 Task: Create a due date automation trigger when advanced on, on the monday of the week a card is due add fields with custom field "Resume" set to a number greater or equal to 1 and greater or equal to 10 at 11:00 AM.
Action: Mouse moved to (1109, 84)
Screenshot: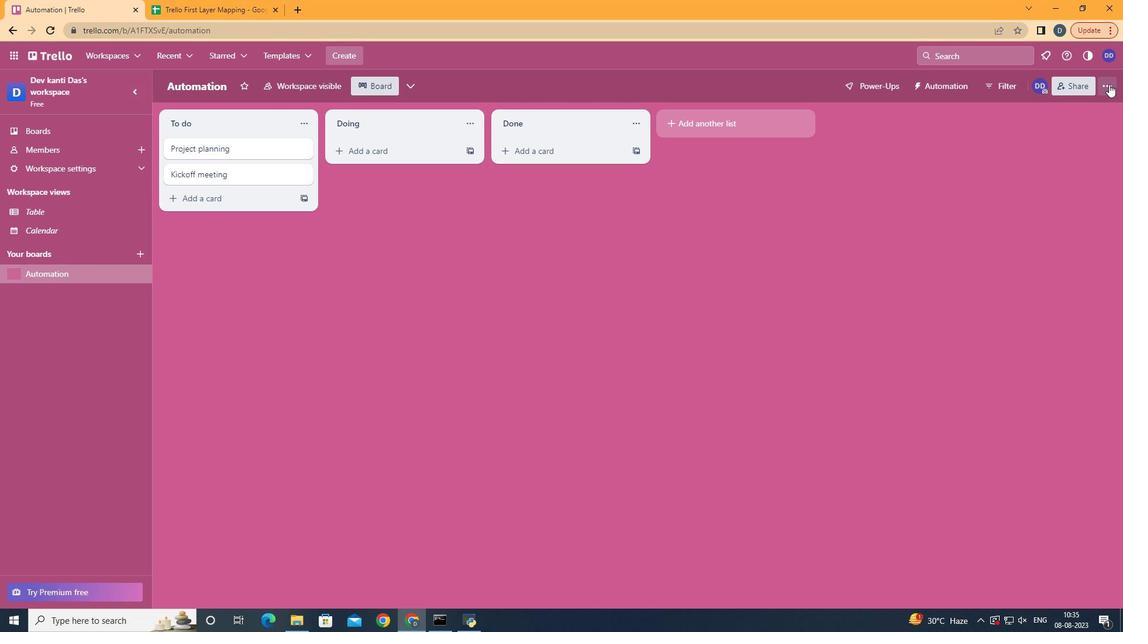 
Action: Mouse pressed left at (1109, 84)
Screenshot: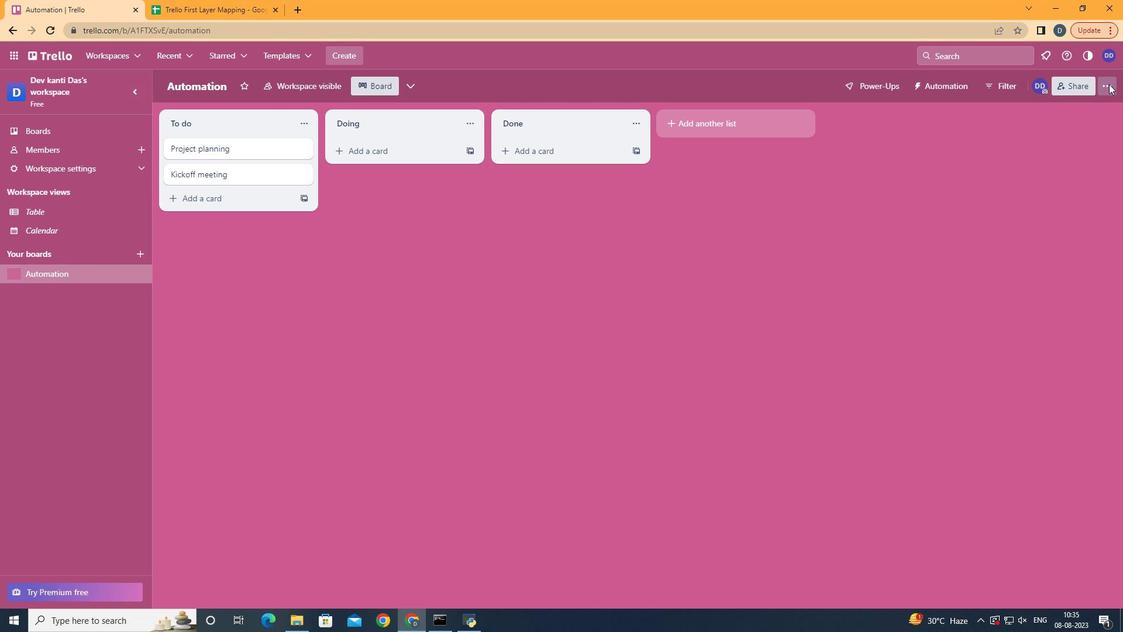
Action: Mouse moved to (1041, 249)
Screenshot: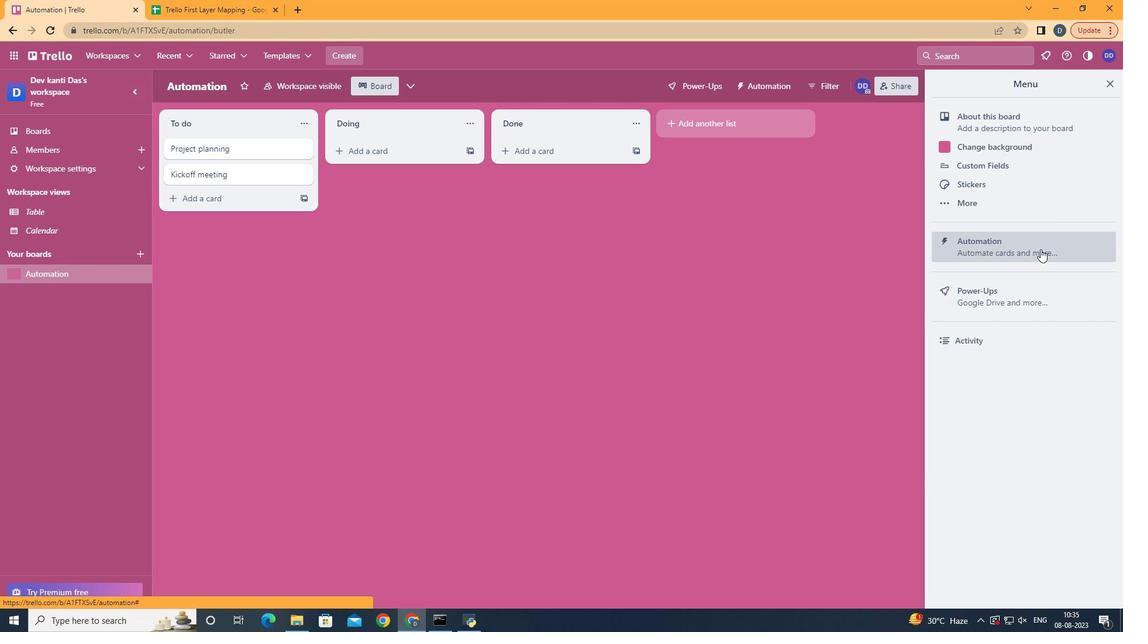 
Action: Mouse pressed left at (1041, 249)
Screenshot: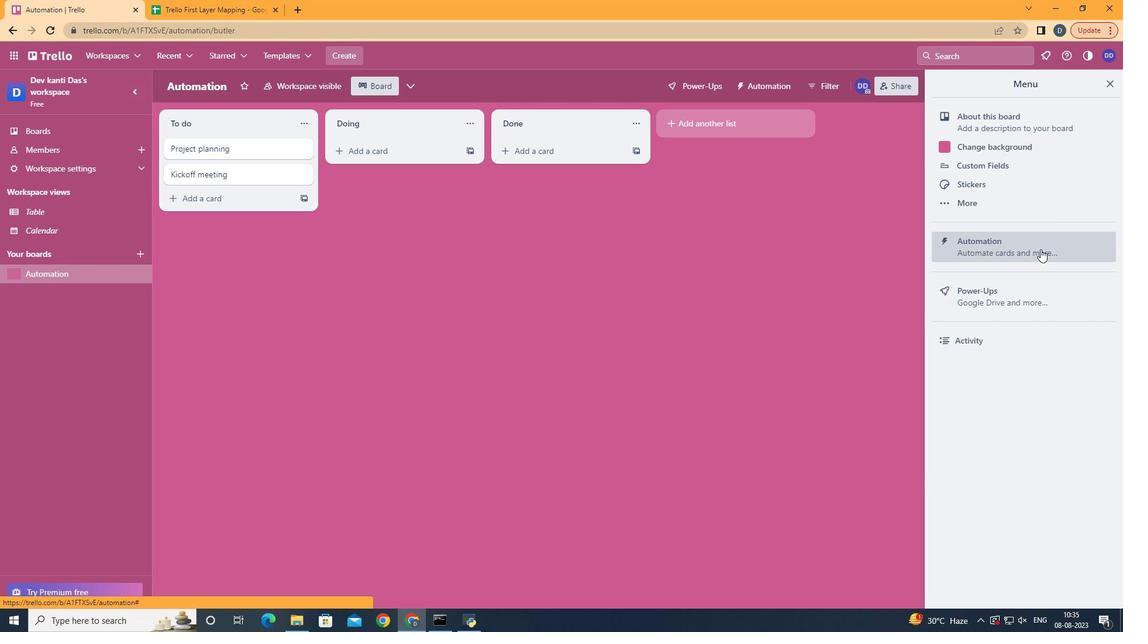 
Action: Mouse moved to (215, 235)
Screenshot: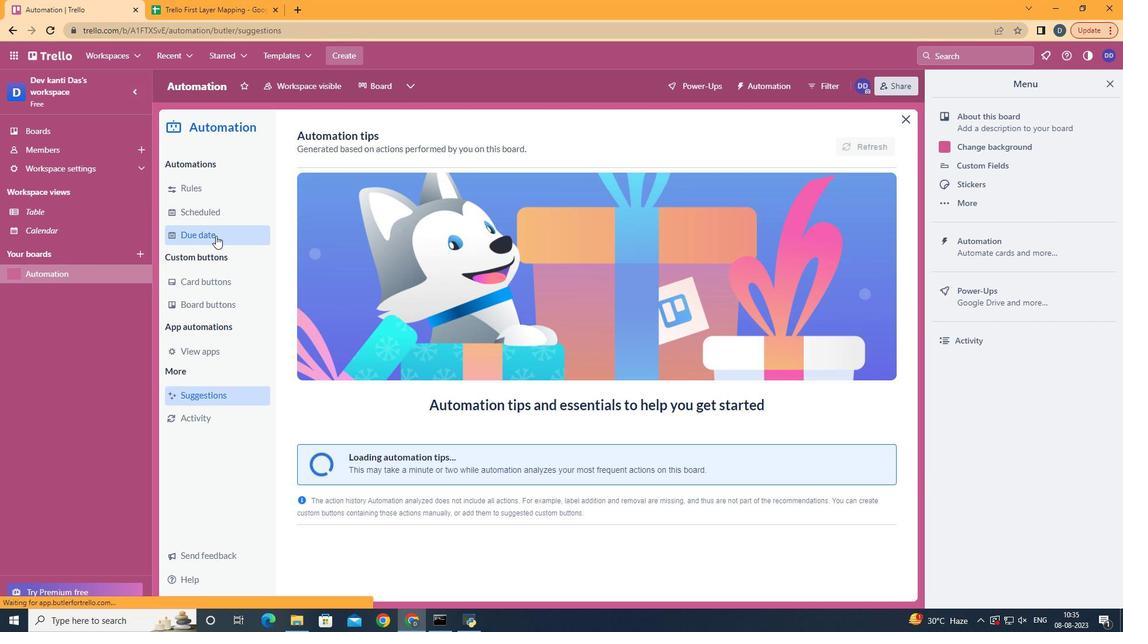 
Action: Mouse pressed left at (215, 235)
Screenshot: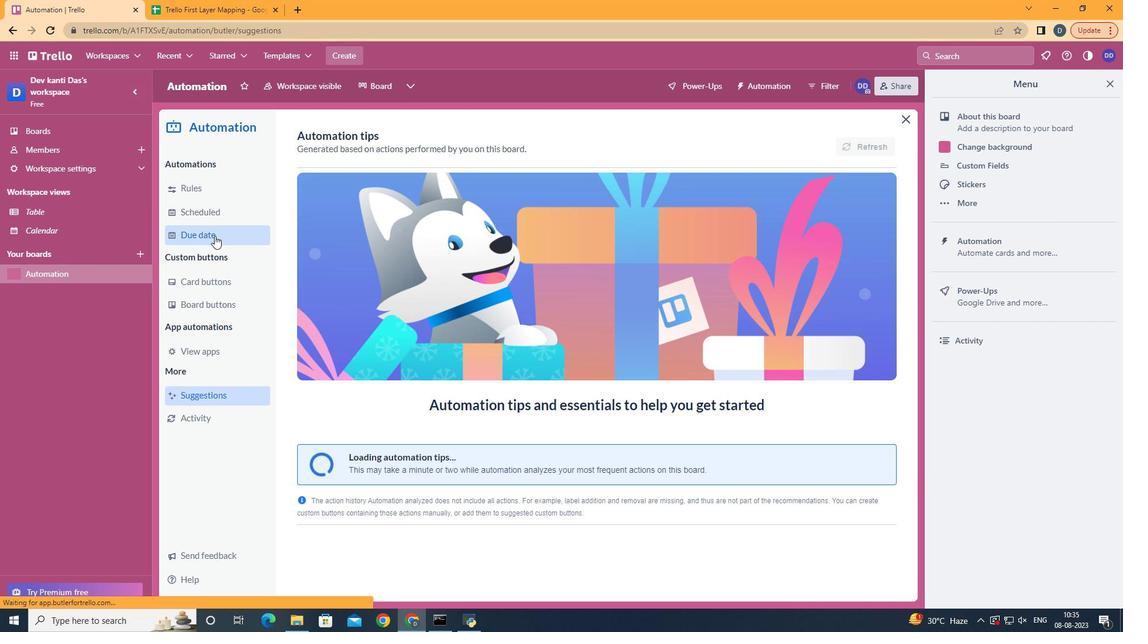 
Action: Mouse moved to (821, 136)
Screenshot: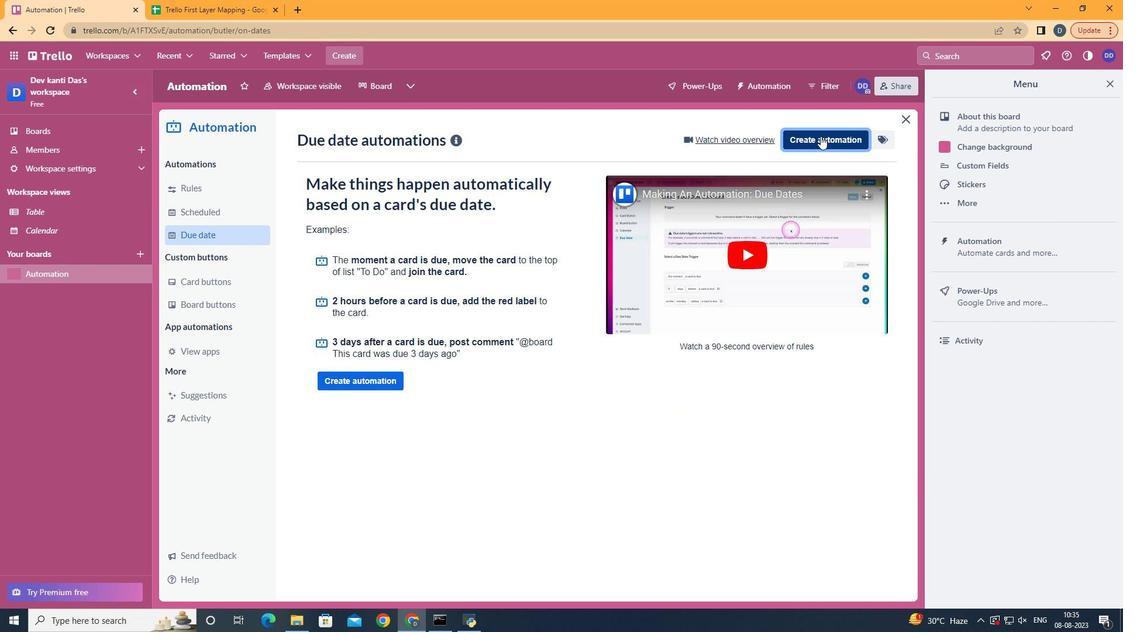 
Action: Mouse pressed left at (821, 136)
Screenshot: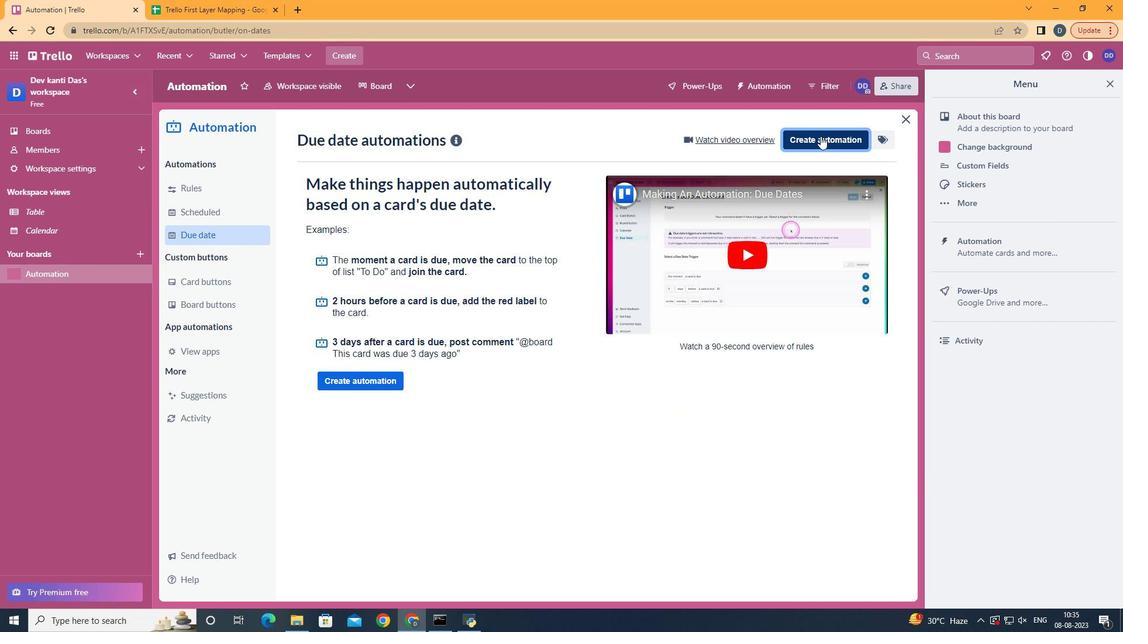 
Action: Mouse moved to (615, 251)
Screenshot: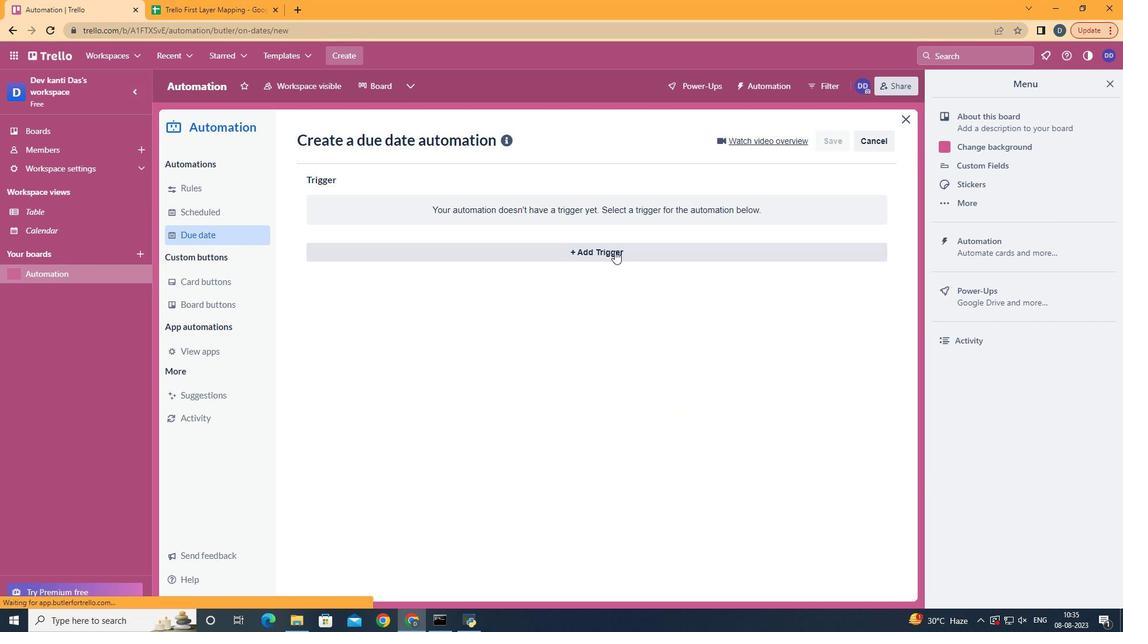 
Action: Mouse pressed left at (615, 251)
Screenshot: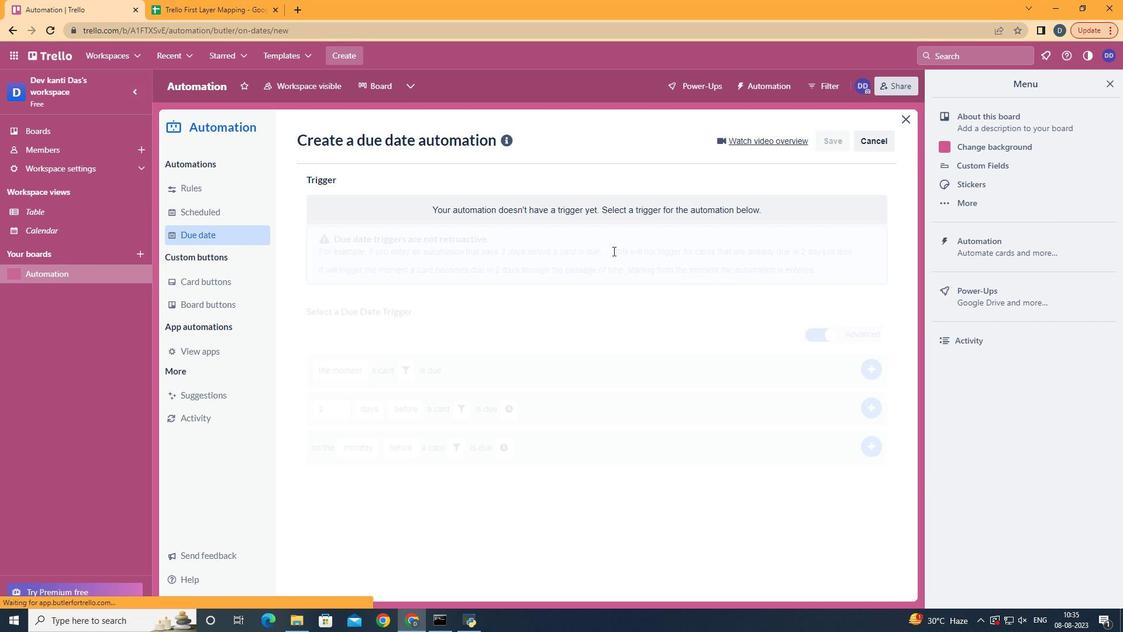 
Action: Mouse moved to (383, 306)
Screenshot: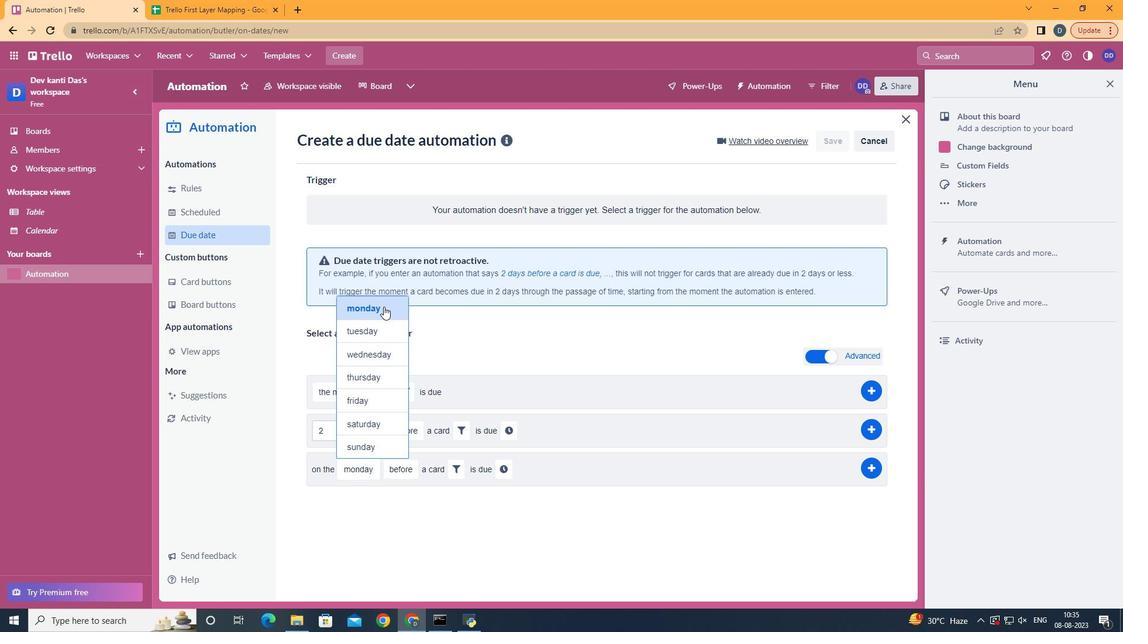 
Action: Mouse pressed left at (383, 306)
Screenshot: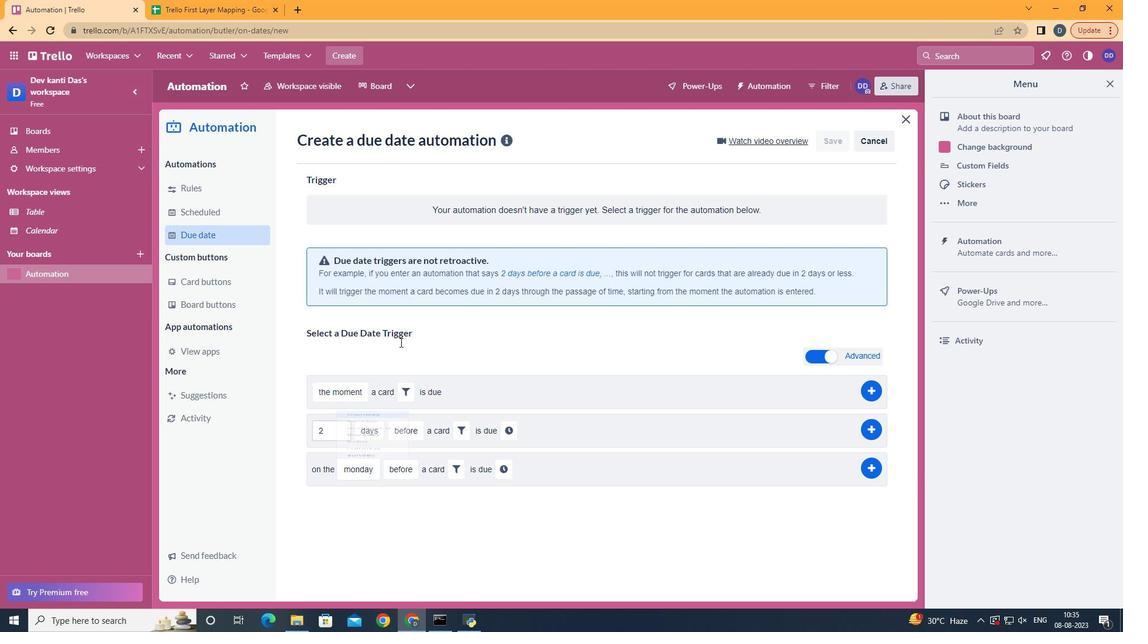 
Action: Mouse moved to (413, 536)
Screenshot: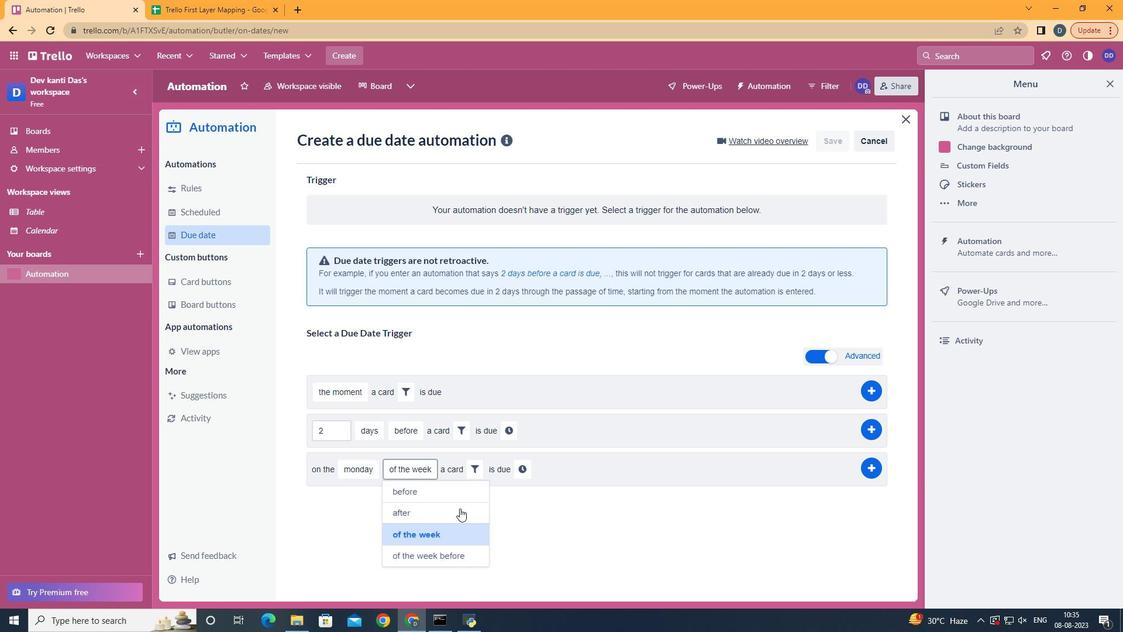 
Action: Mouse pressed left at (413, 536)
Screenshot: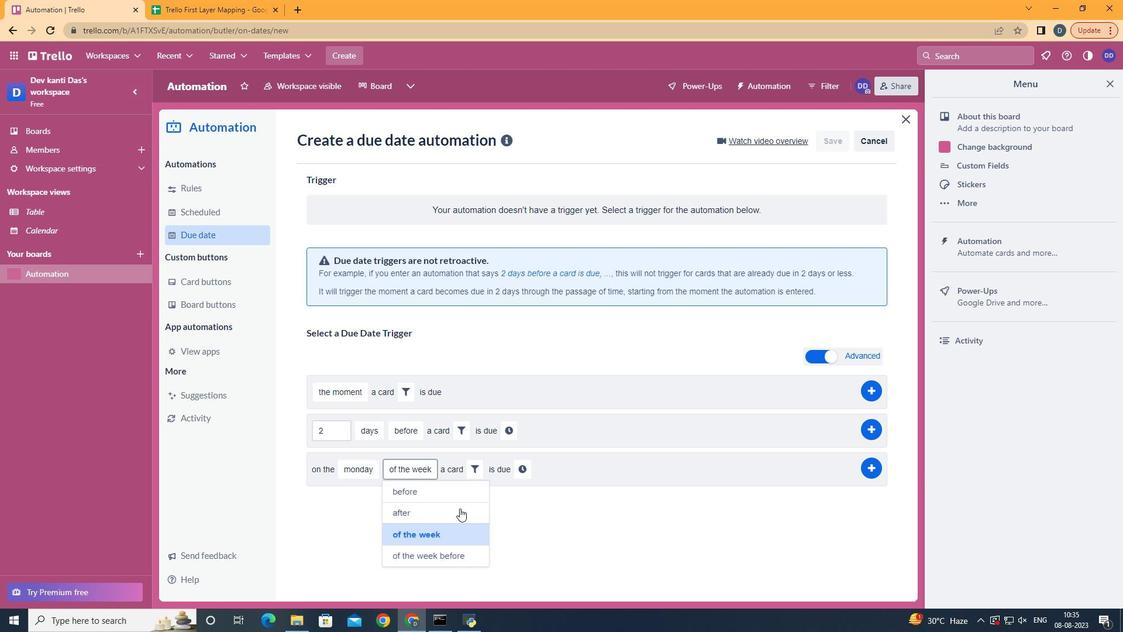 
Action: Mouse moved to (480, 473)
Screenshot: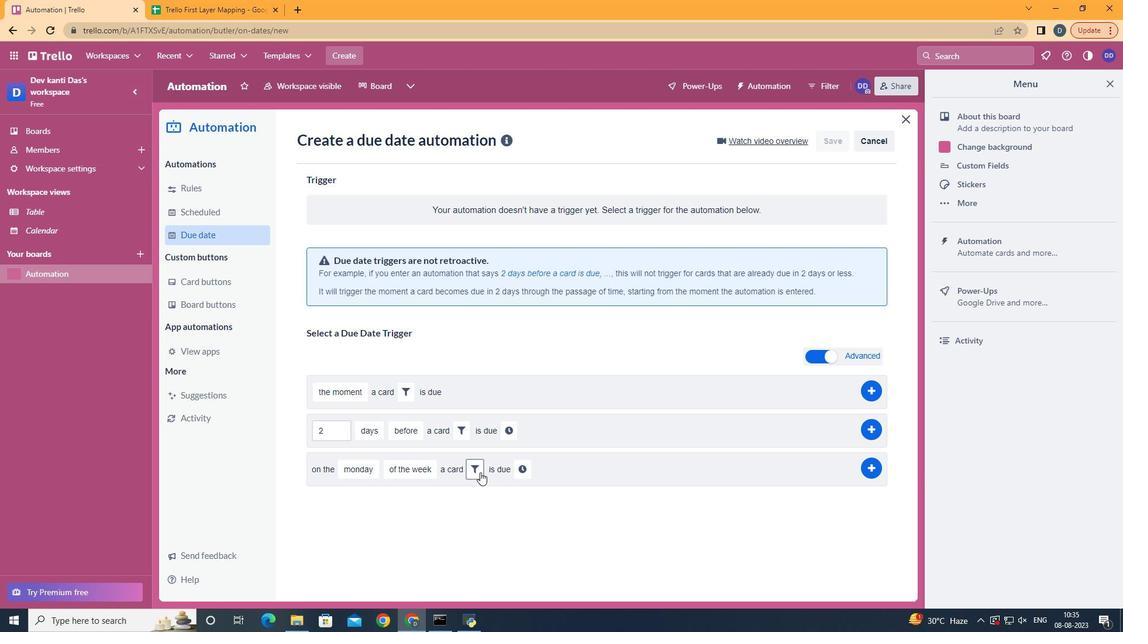 
Action: Mouse pressed left at (480, 473)
Screenshot: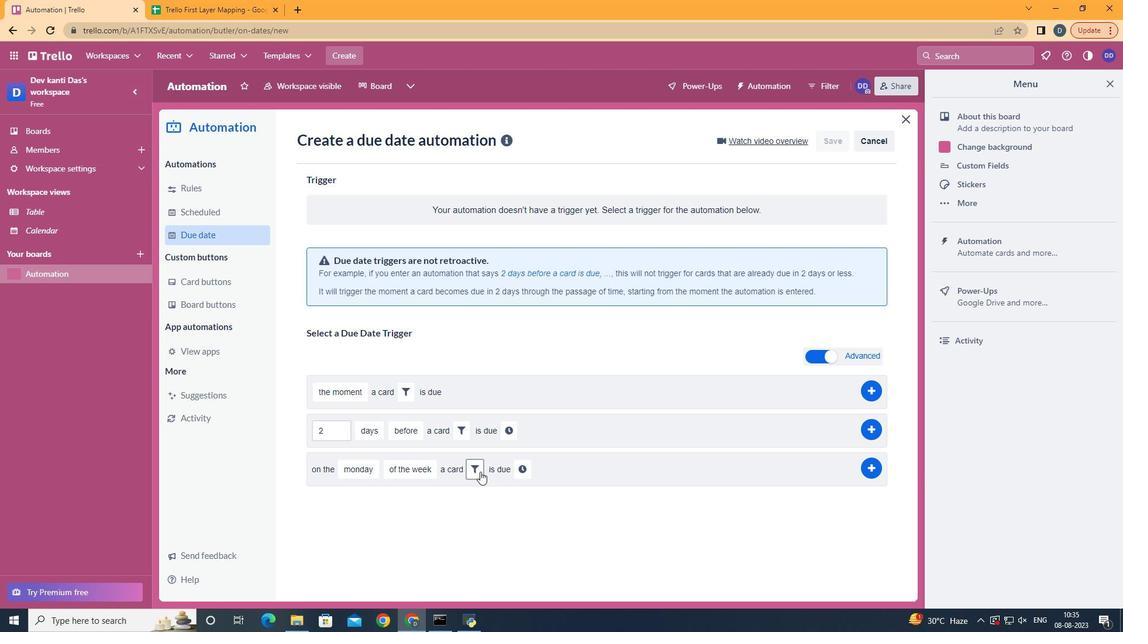 
Action: Mouse moved to (669, 508)
Screenshot: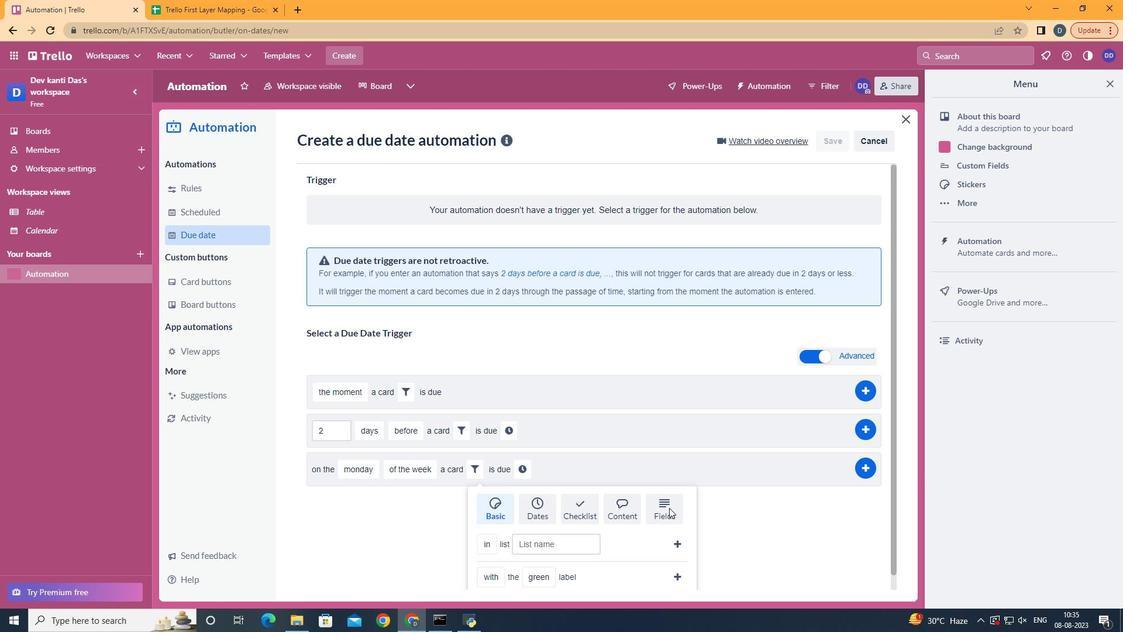 
Action: Mouse pressed left at (669, 508)
Screenshot: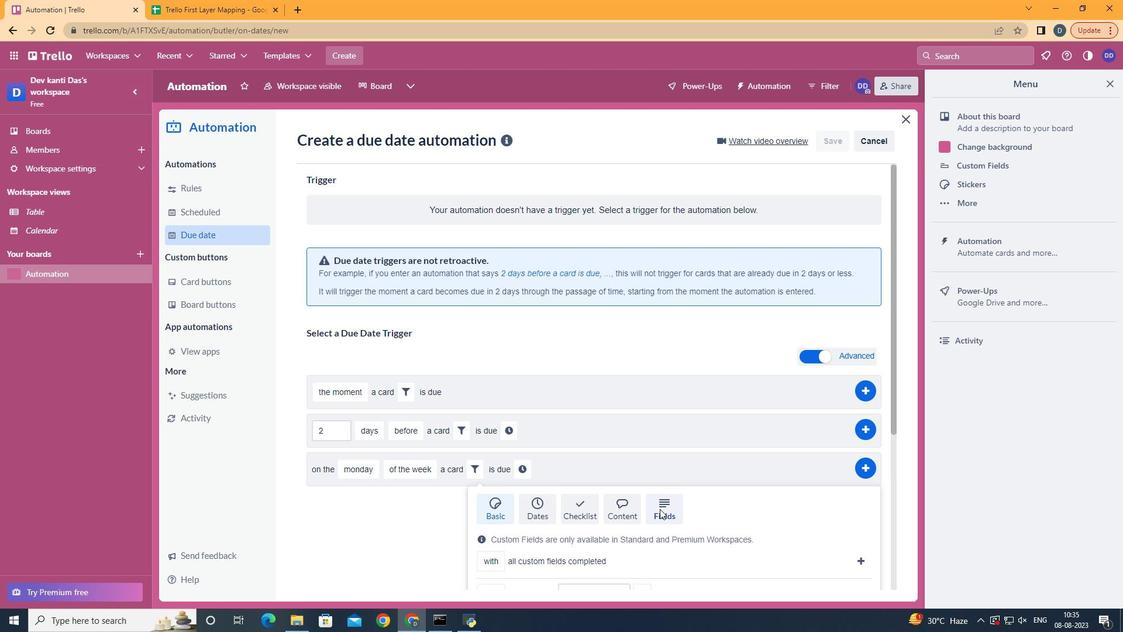 
Action: Mouse moved to (660, 509)
Screenshot: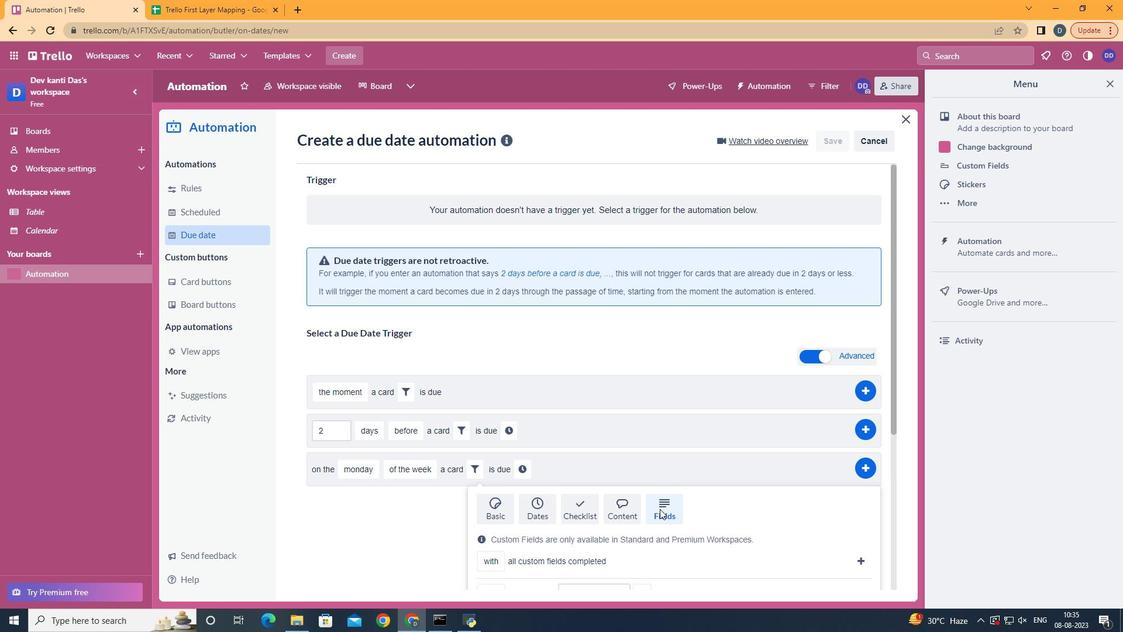 
Action: Mouse scrolled (660, 508) with delta (0, 0)
Screenshot: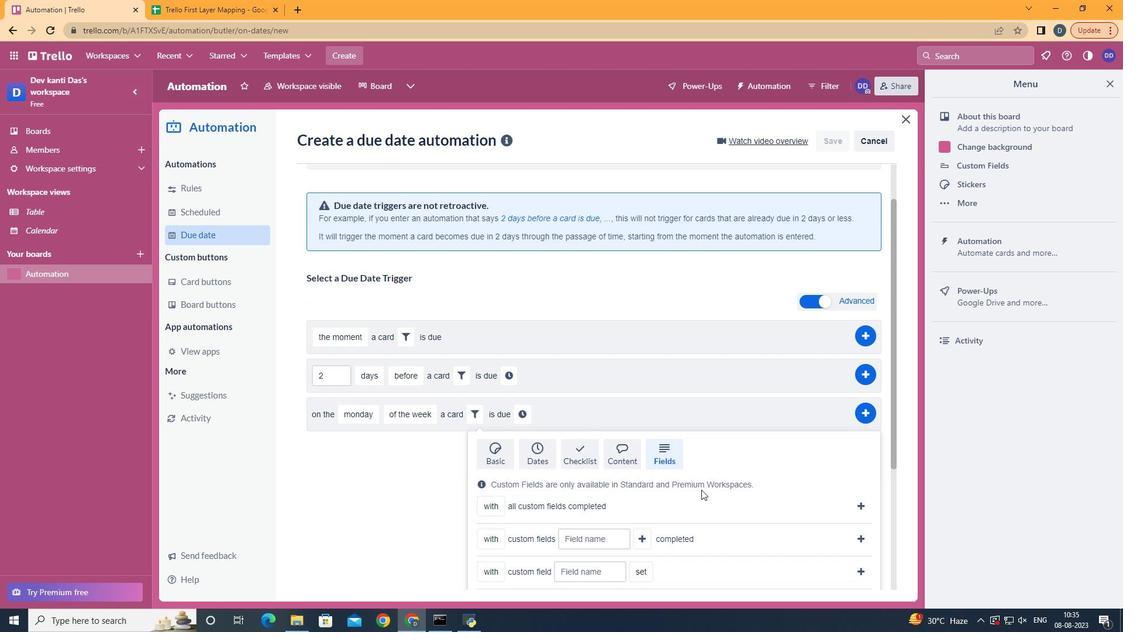 
Action: Mouse scrolled (660, 508) with delta (0, 0)
Screenshot: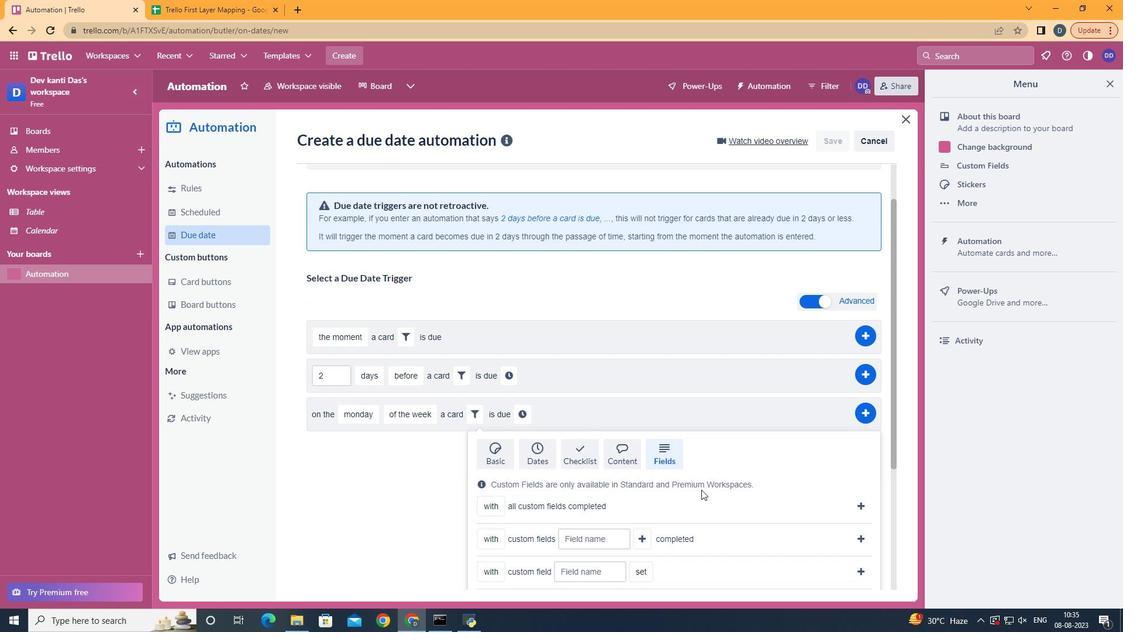 
Action: Mouse scrolled (660, 508) with delta (0, 0)
Screenshot: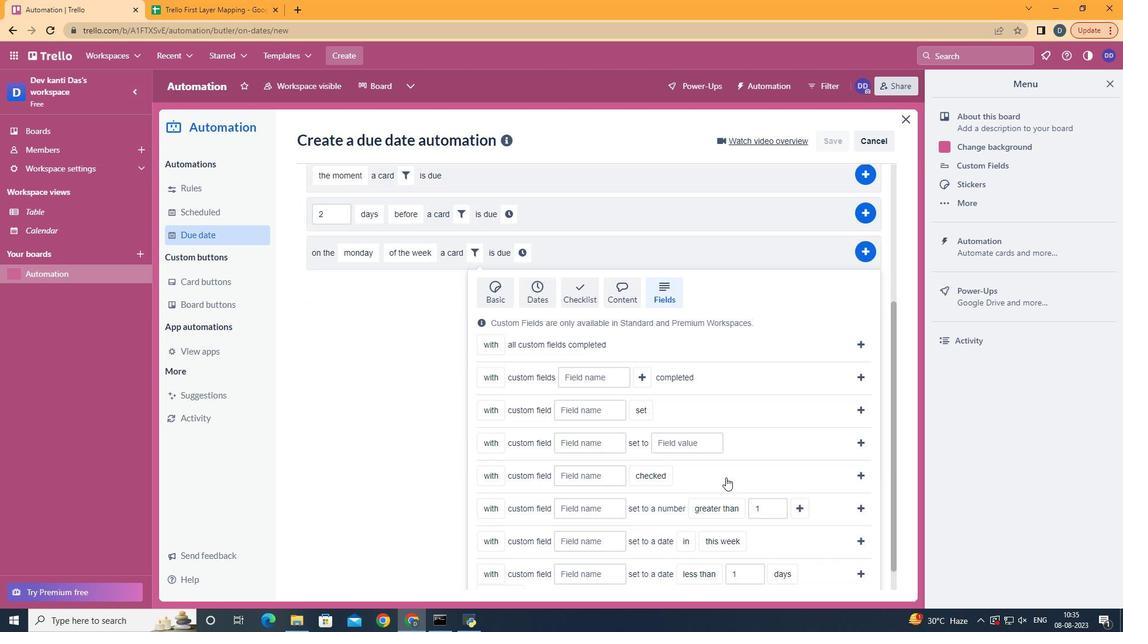 
Action: Mouse scrolled (660, 508) with delta (0, 0)
Screenshot: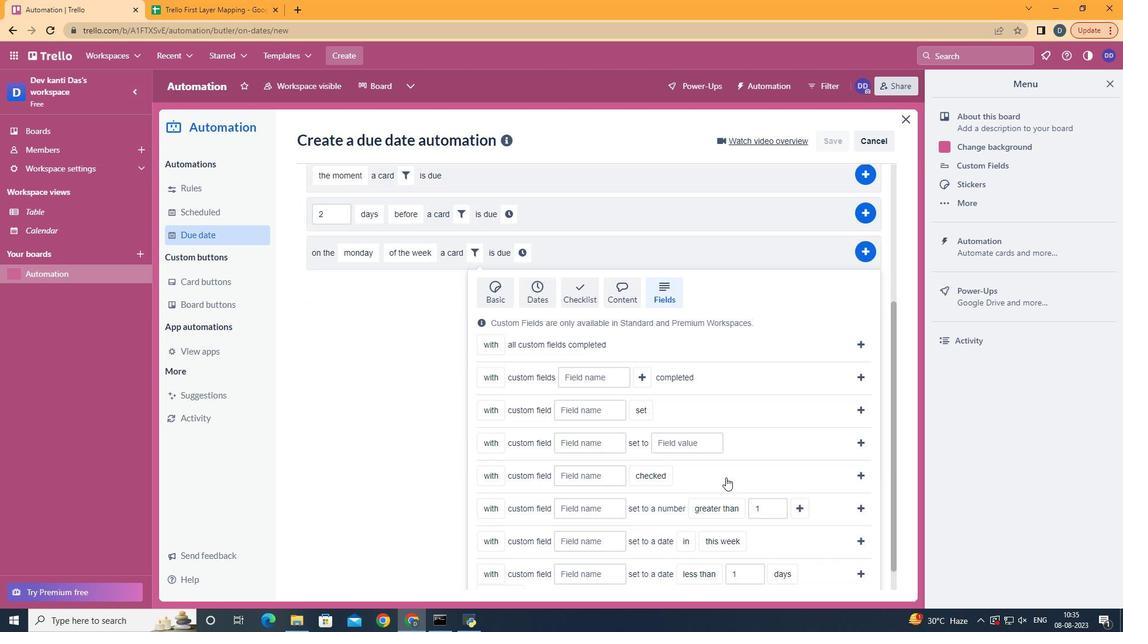 
Action: Mouse moved to (663, 508)
Screenshot: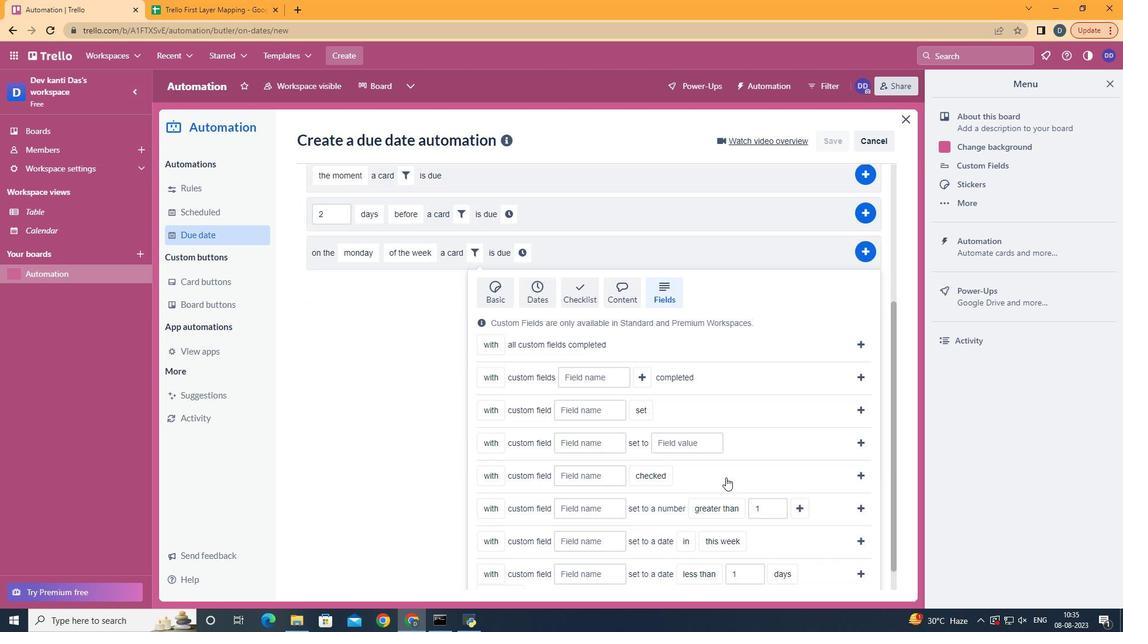 
Action: Mouse scrolled (663, 508) with delta (0, 0)
Screenshot: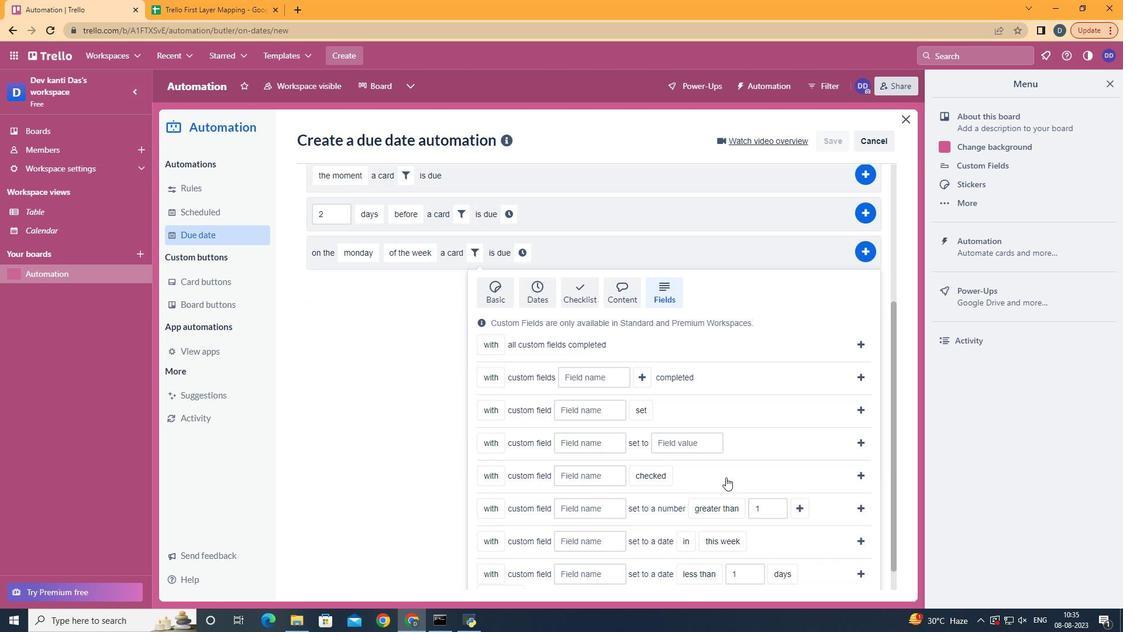 
Action: Mouse moved to (492, 503)
Screenshot: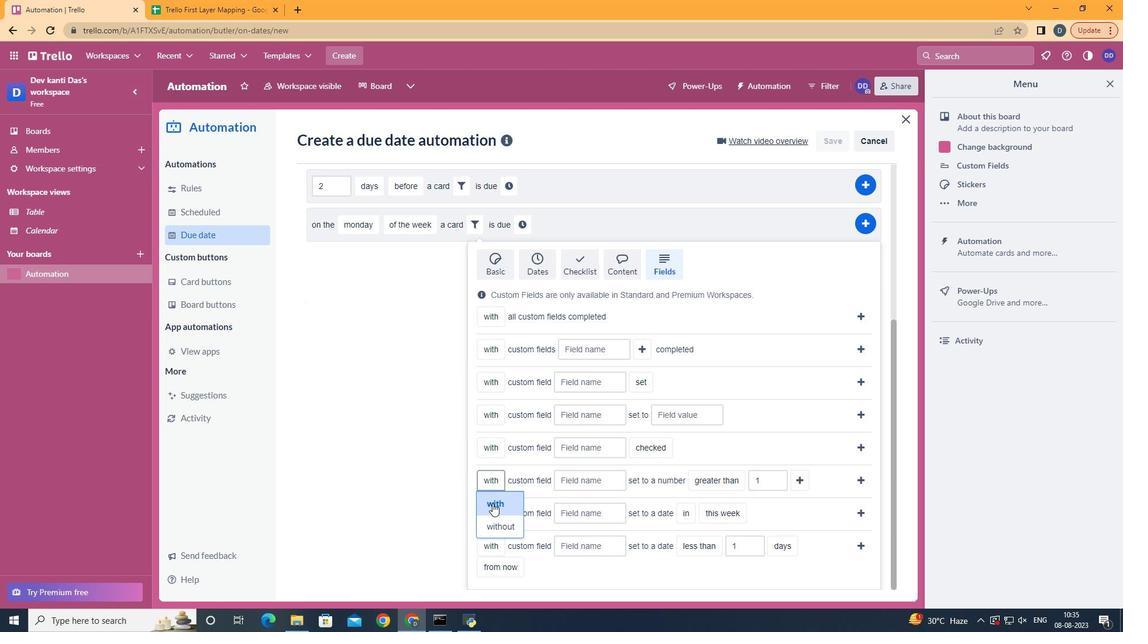 
Action: Mouse pressed left at (492, 503)
Screenshot: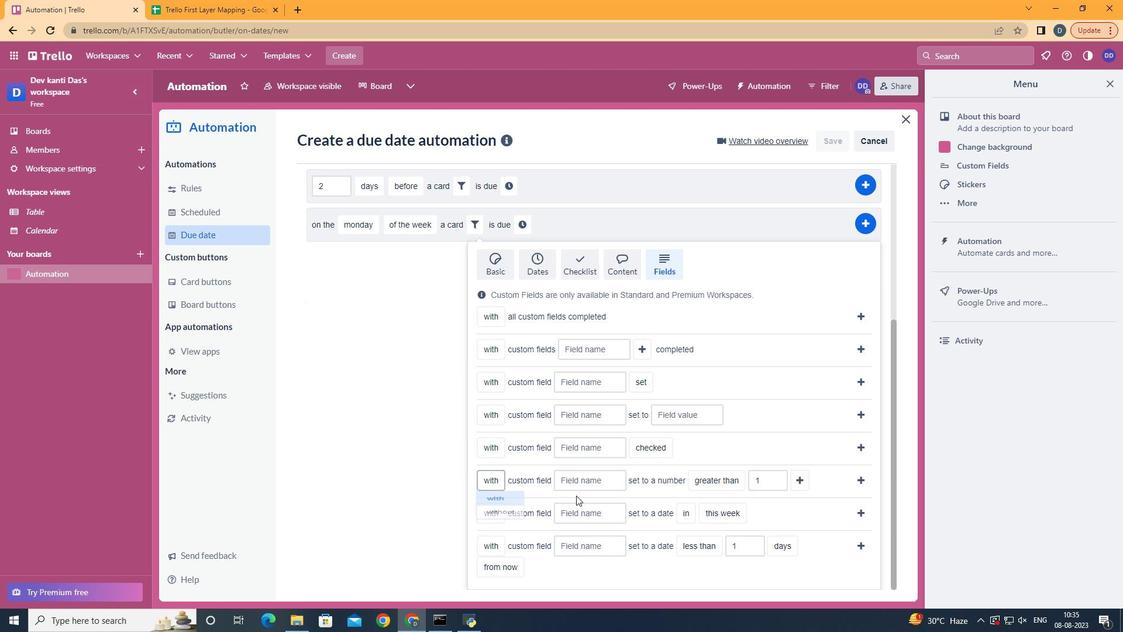
Action: Mouse moved to (611, 483)
Screenshot: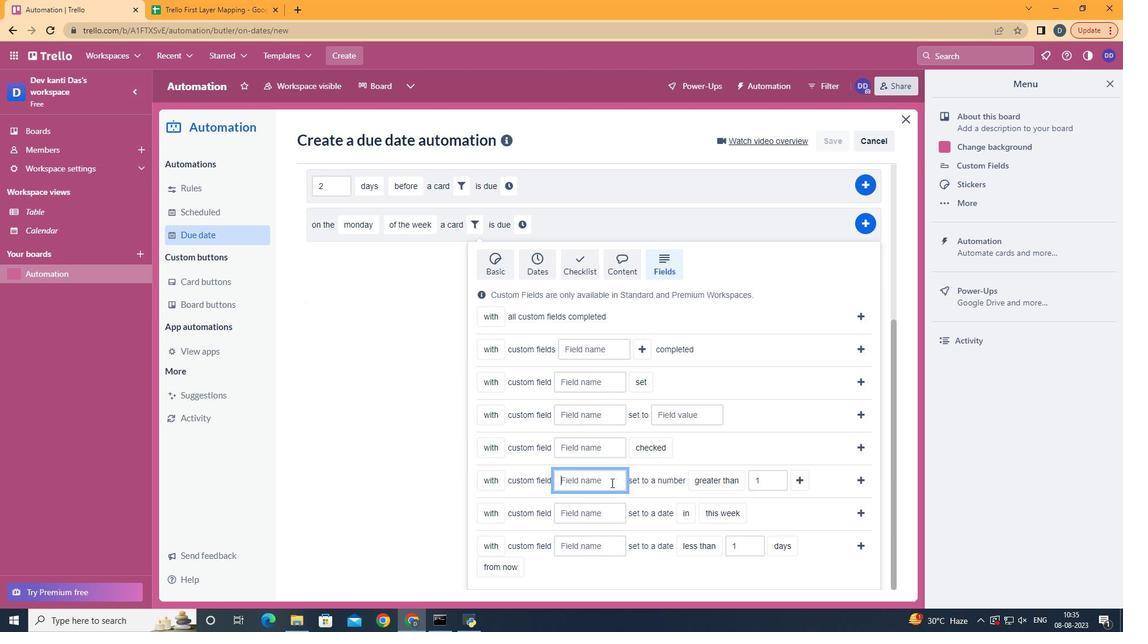 
Action: Mouse pressed left at (611, 483)
Screenshot: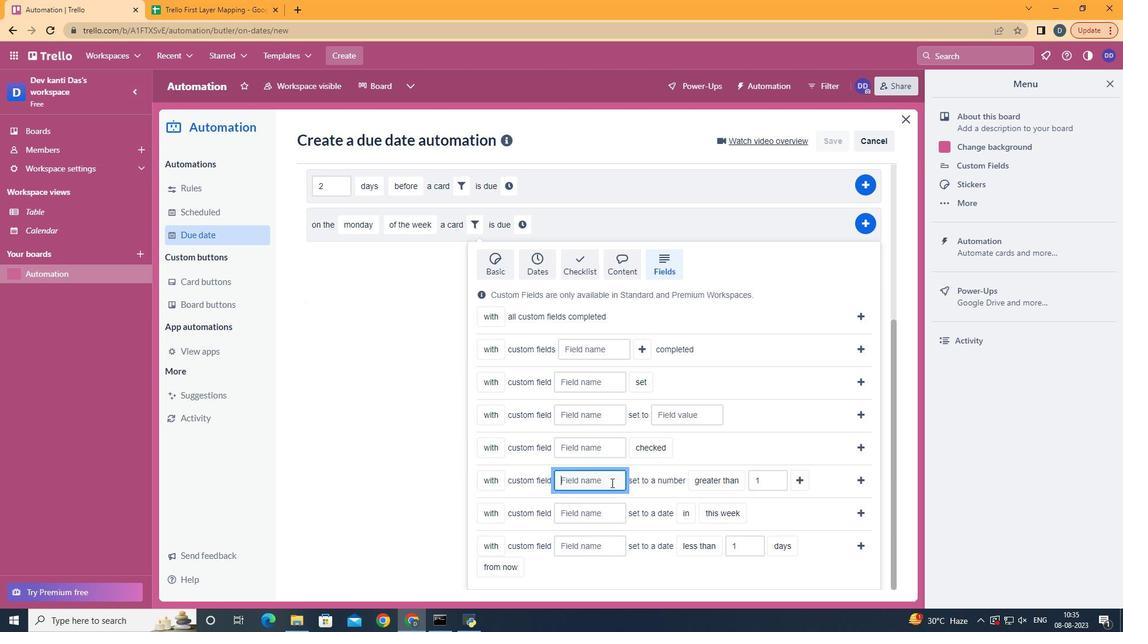 
Action: Mouse moved to (611, 482)
Screenshot: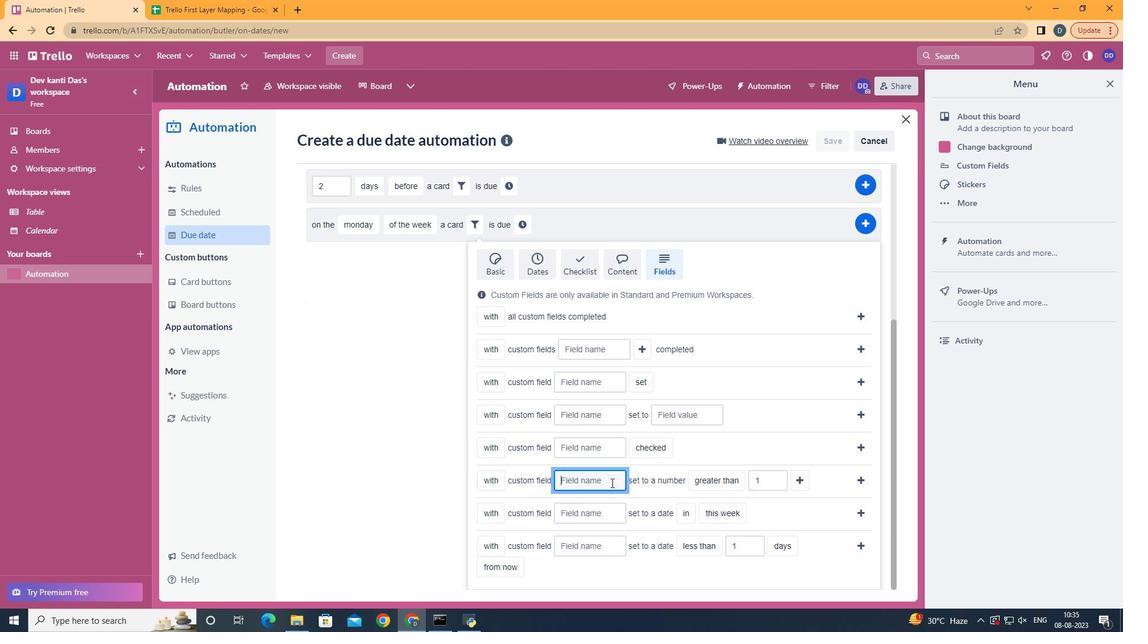 
Action: Key pressed <Key.shift>Resume
Screenshot: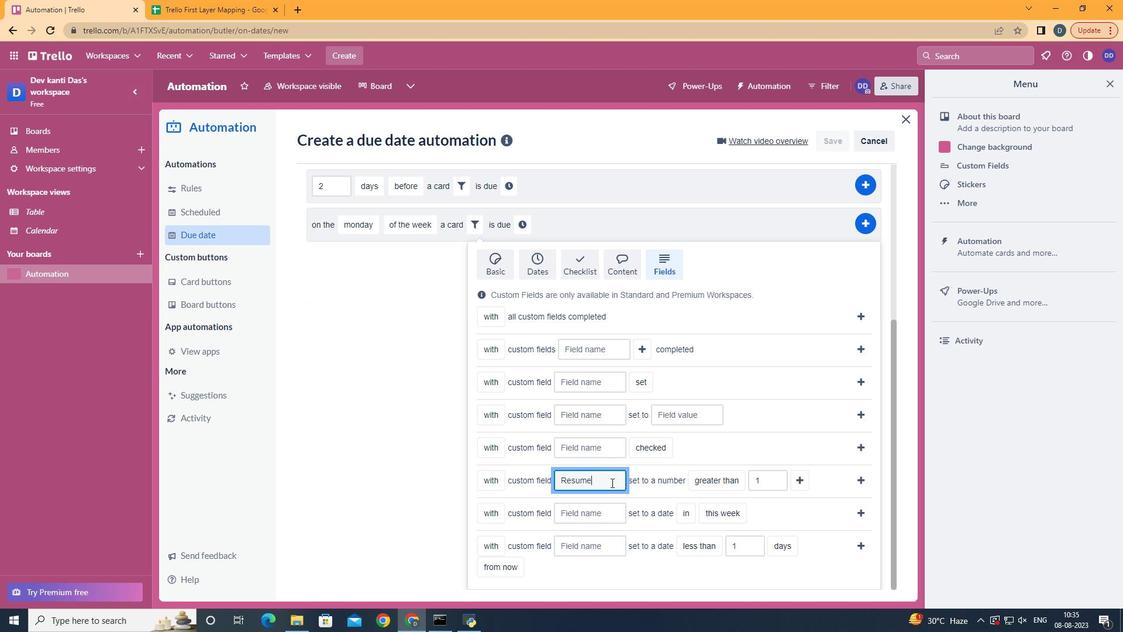 
Action: Mouse moved to (710, 525)
Screenshot: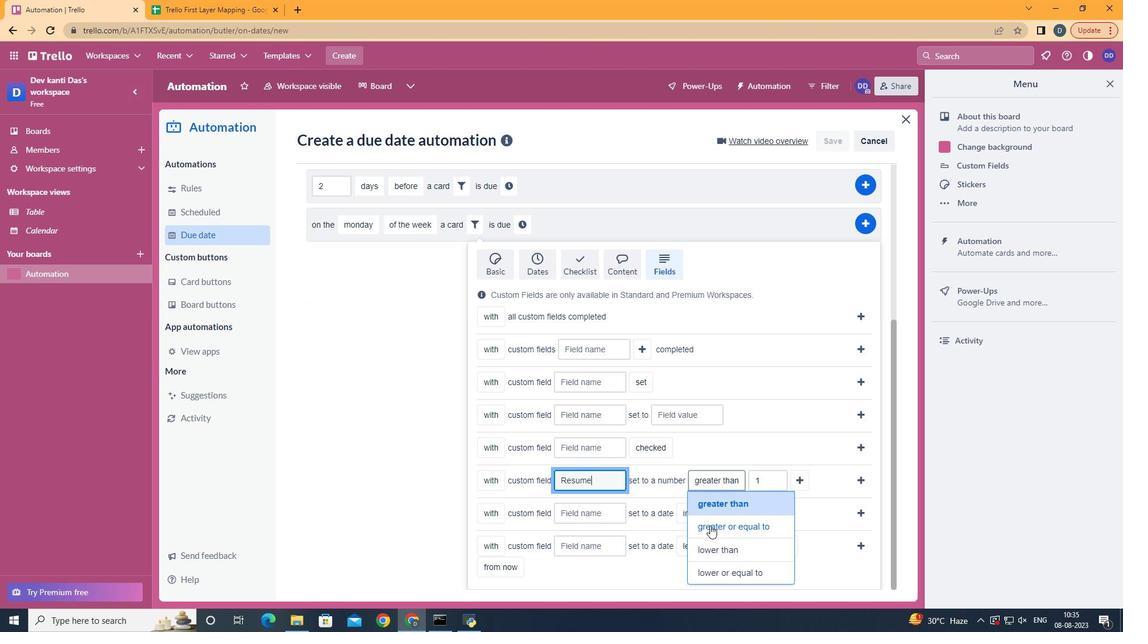 
Action: Mouse pressed left at (710, 525)
Screenshot: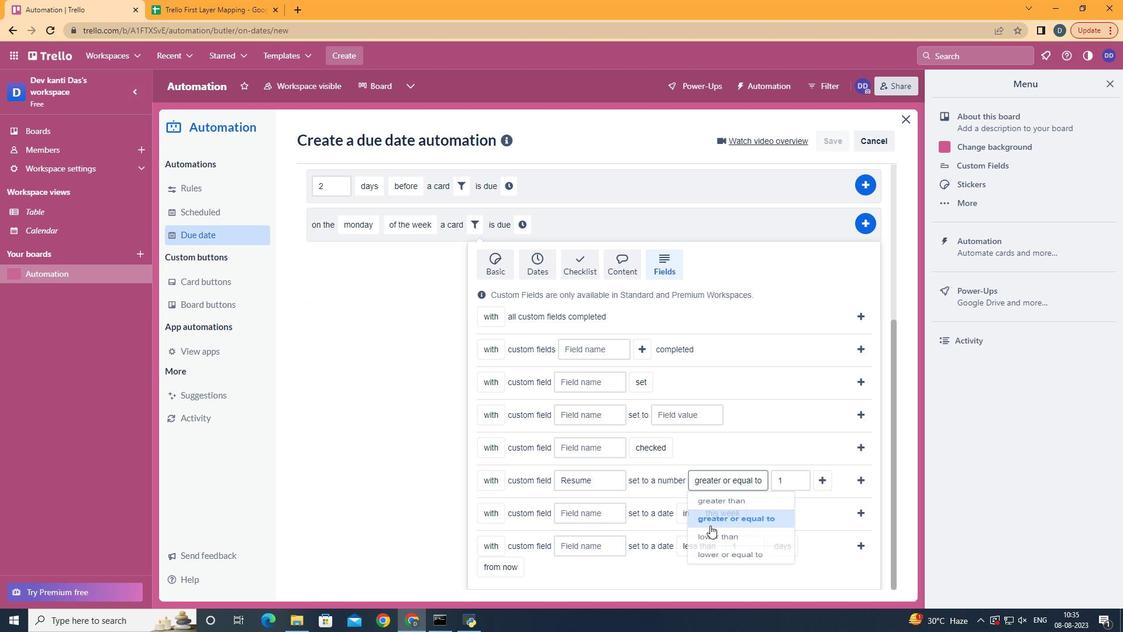 
Action: Mouse moved to (821, 481)
Screenshot: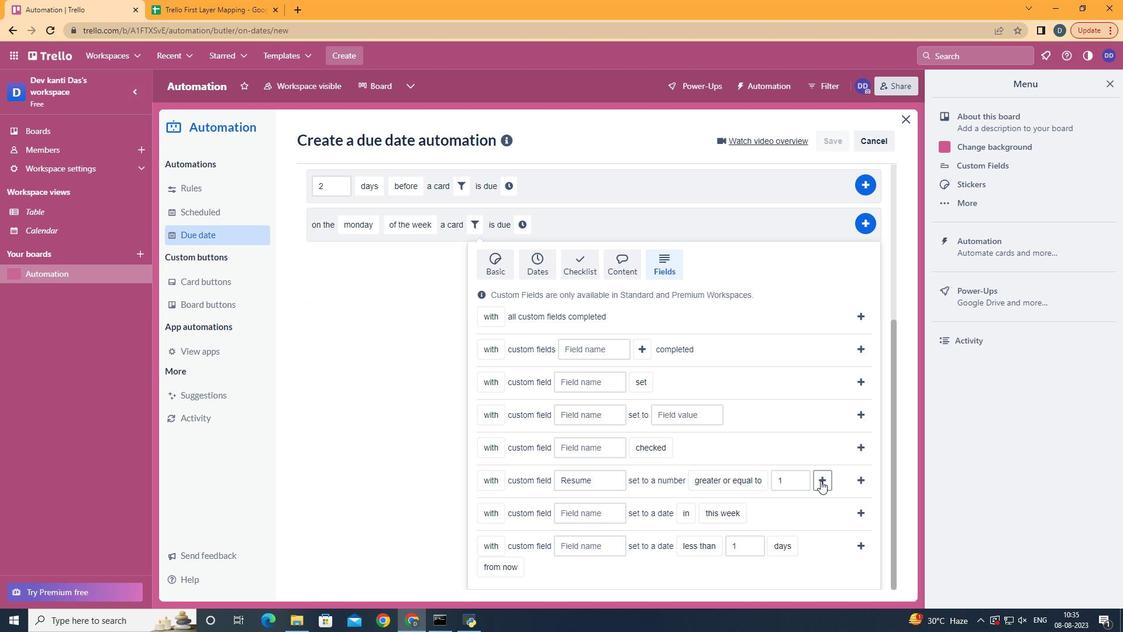 
Action: Mouse pressed left at (821, 481)
Screenshot: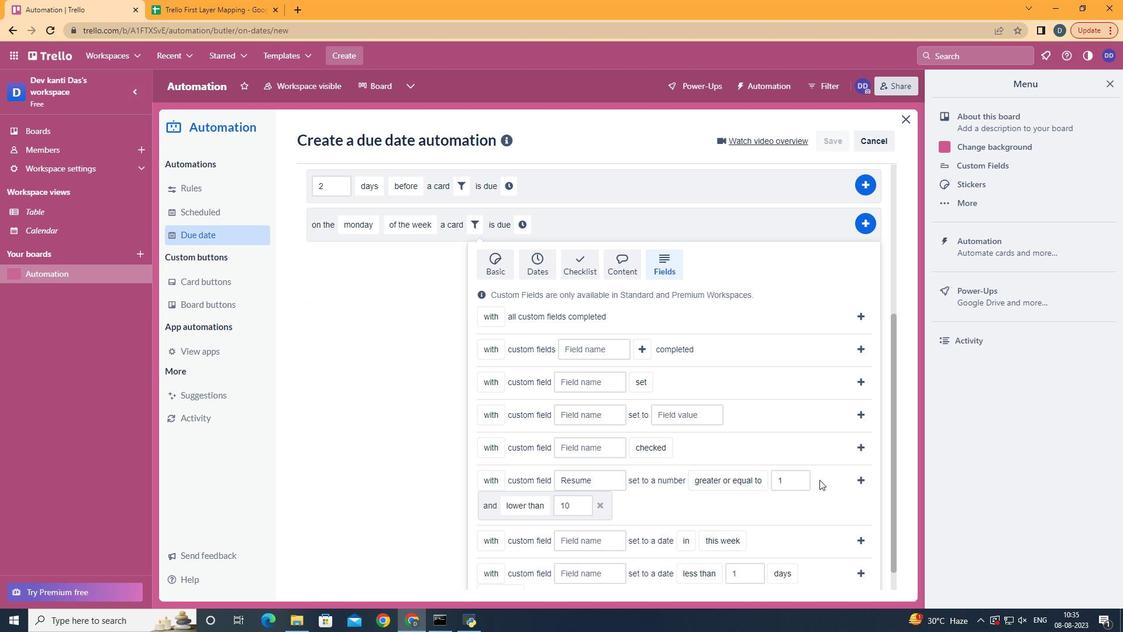 
Action: Mouse moved to (544, 491)
Screenshot: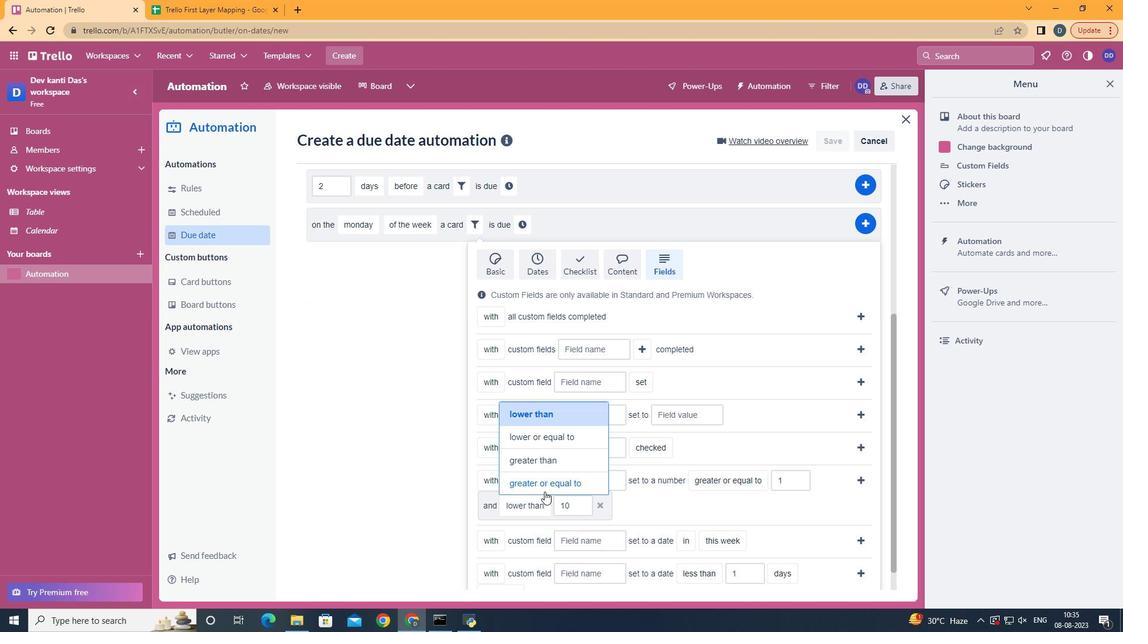 
Action: Mouse pressed left at (544, 491)
Screenshot: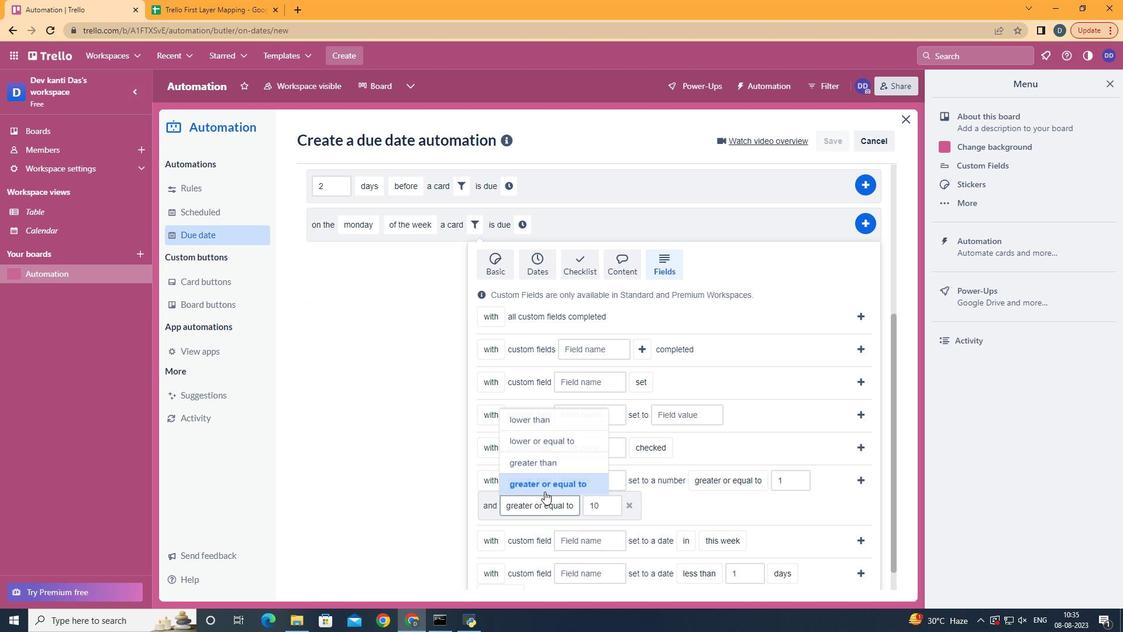 
Action: Mouse moved to (855, 480)
Screenshot: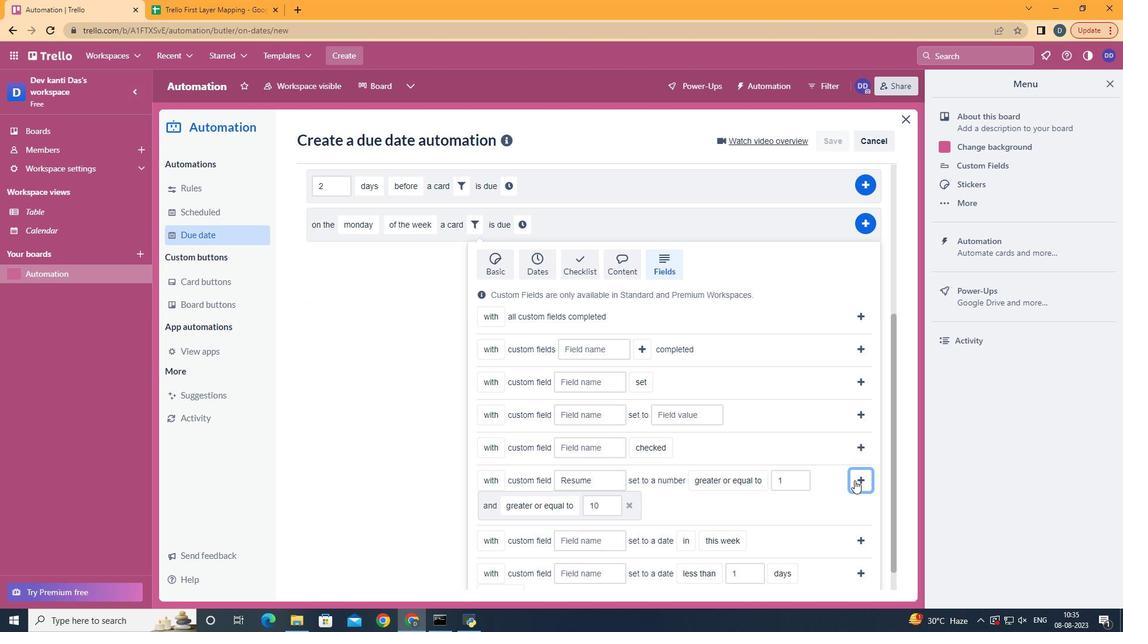 
Action: Mouse pressed left at (855, 480)
Screenshot: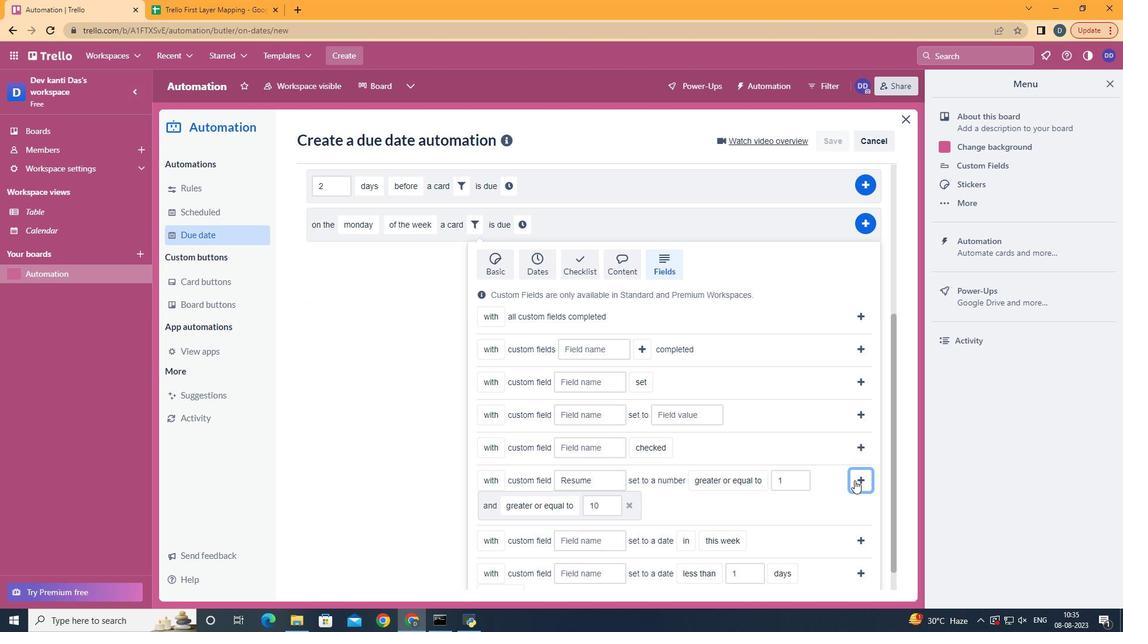 
Action: Mouse moved to (336, 487)
Screenshot: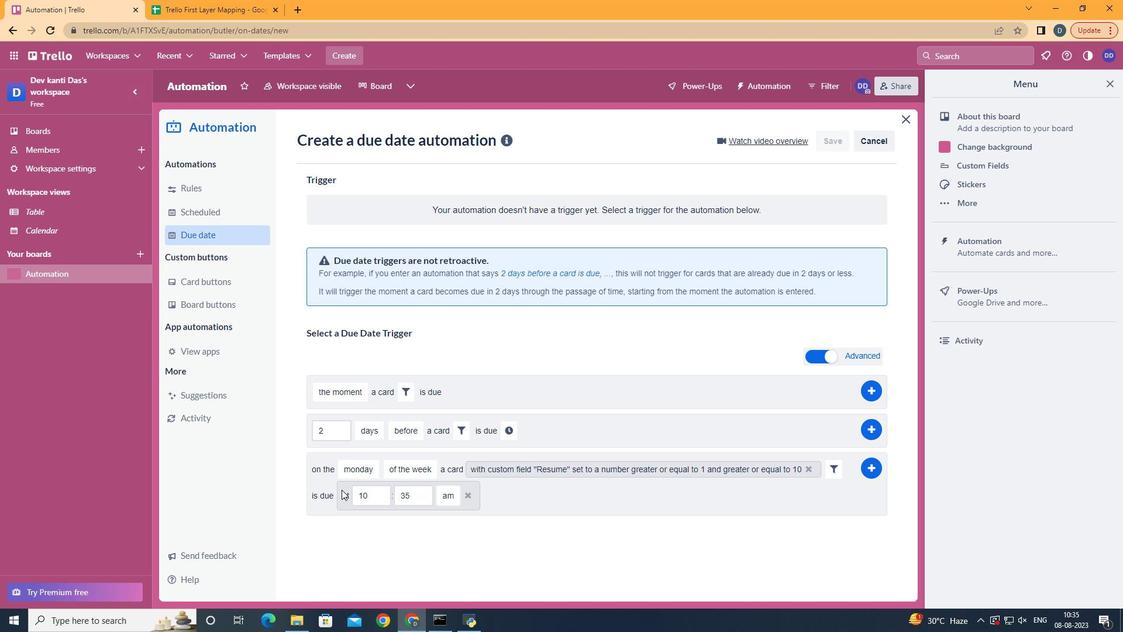 
Action: Mouse pressed left at (336, 487)
Screenshot: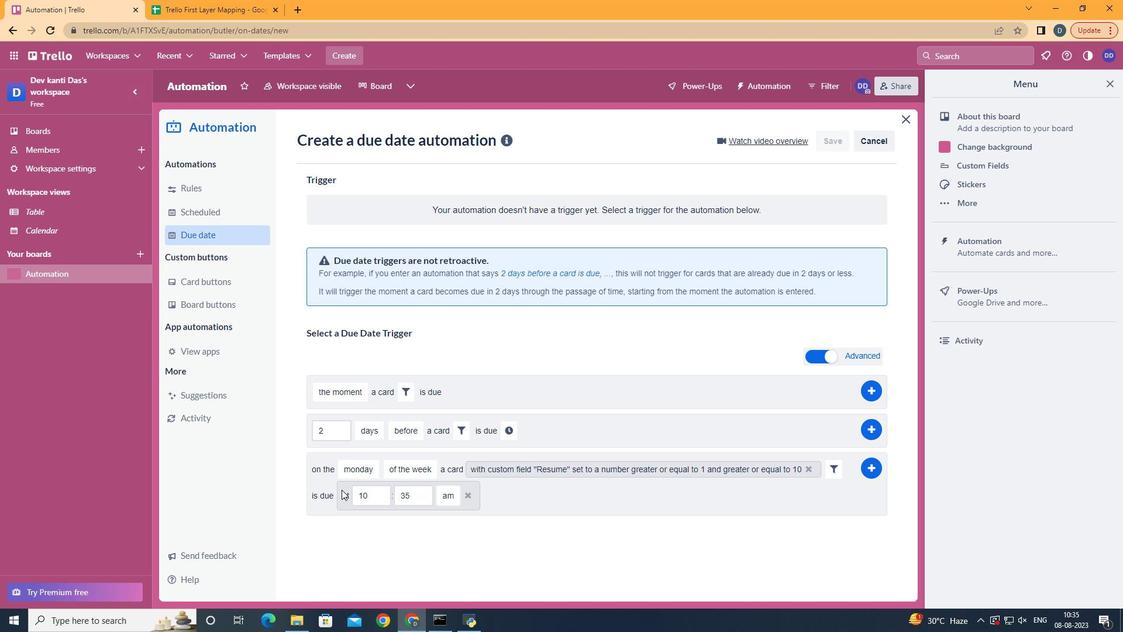 
Action: Mouse moved to (380, 498)
Screenshot: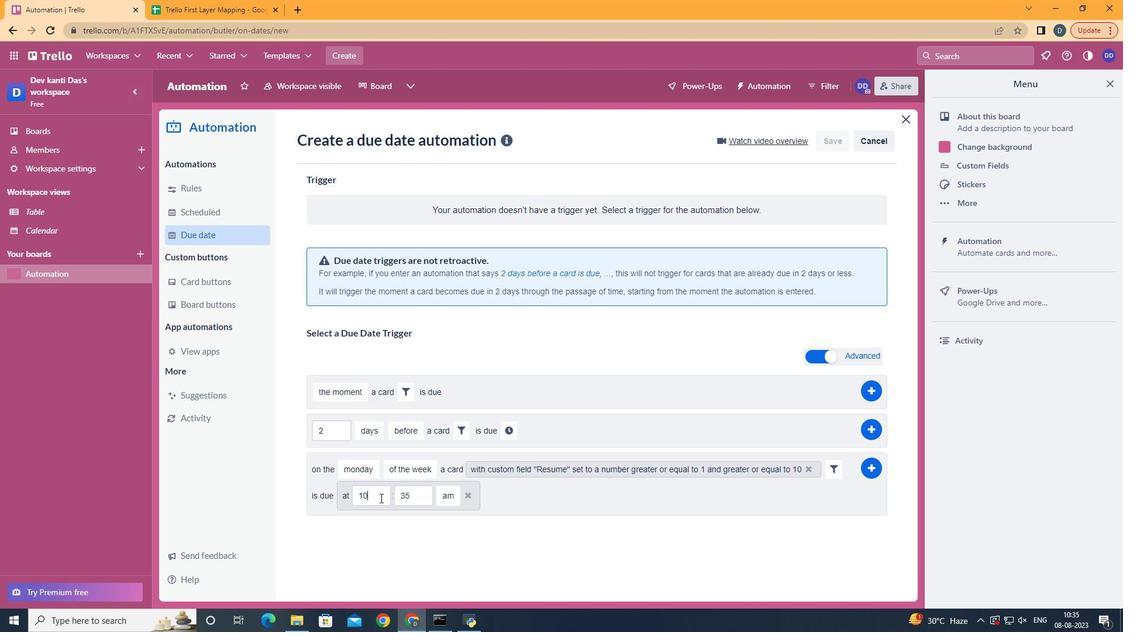 
Action: Mouse pressed left at (380, 498)
Screenshot: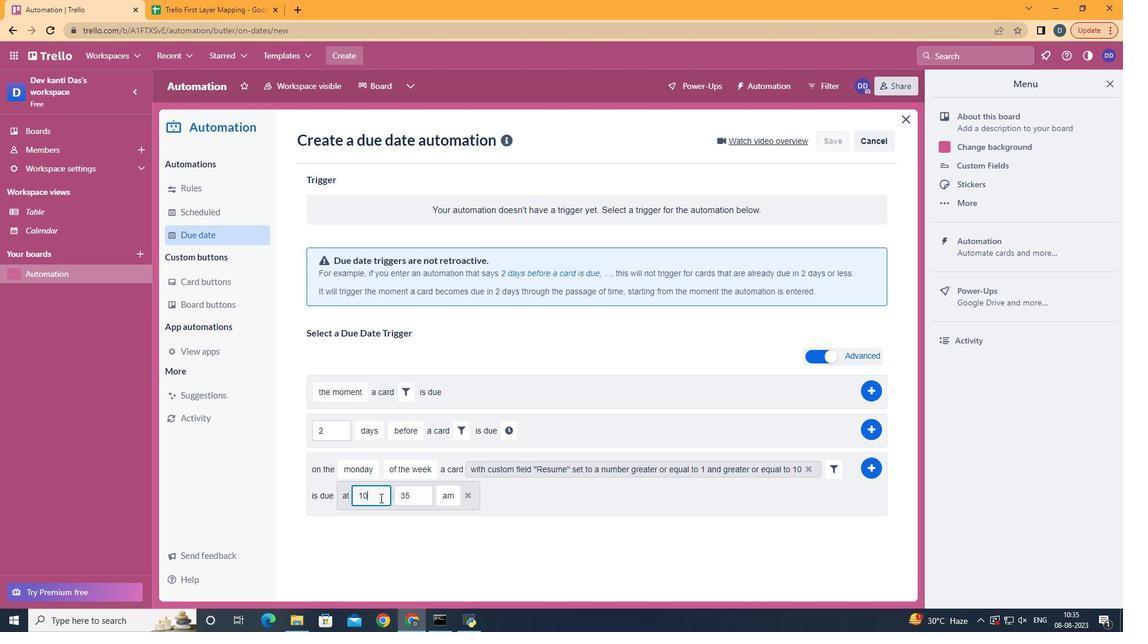 
Action: Key pressed <Key.backspace>1
Screenshot: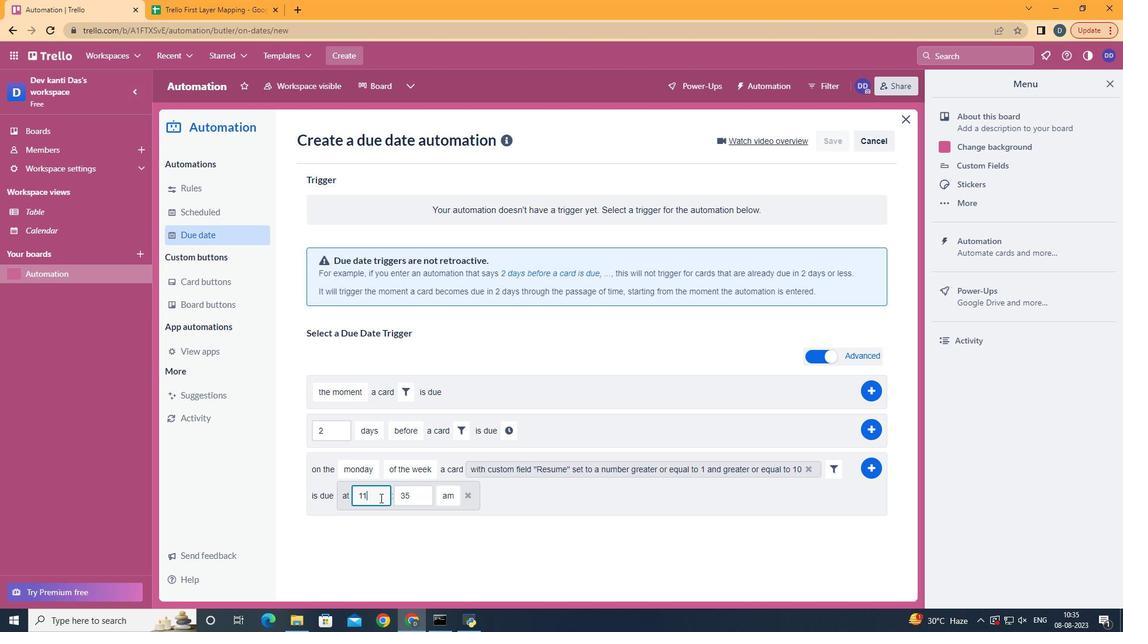 
Action: Mouse moved to (422, 500)
Screenshot: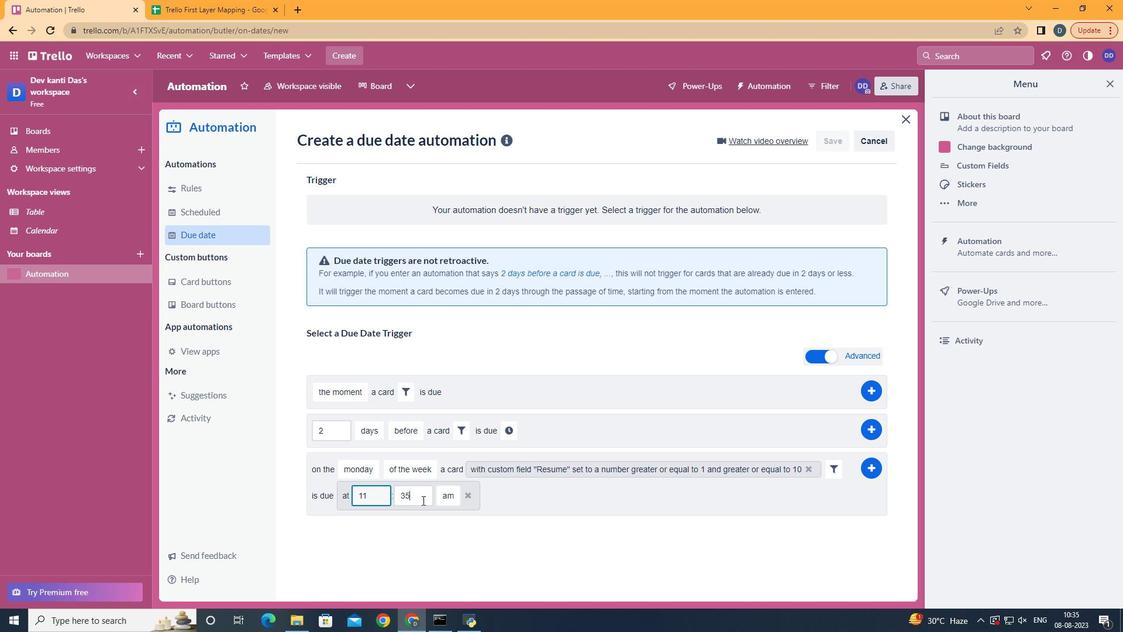 
Action: Mouse pressed left at (422, 500)
Screenshot: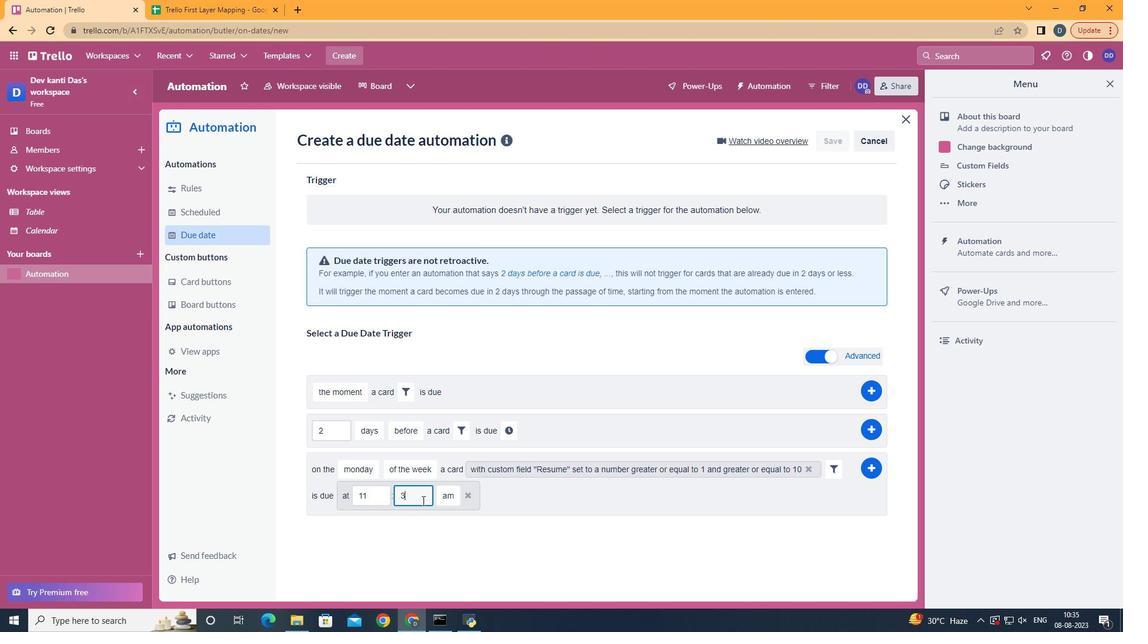 
Action: Key pressed <Key.backspace><Key.backspace>00
Screenshot: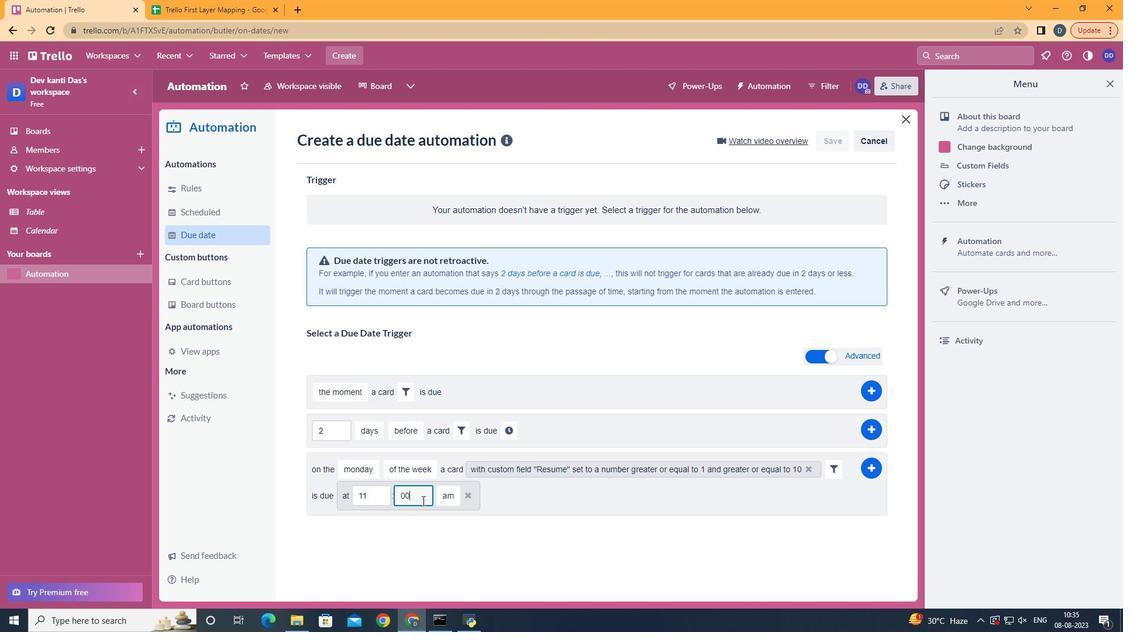 
Action: Mouse moved to (877, 468)
Screenshot: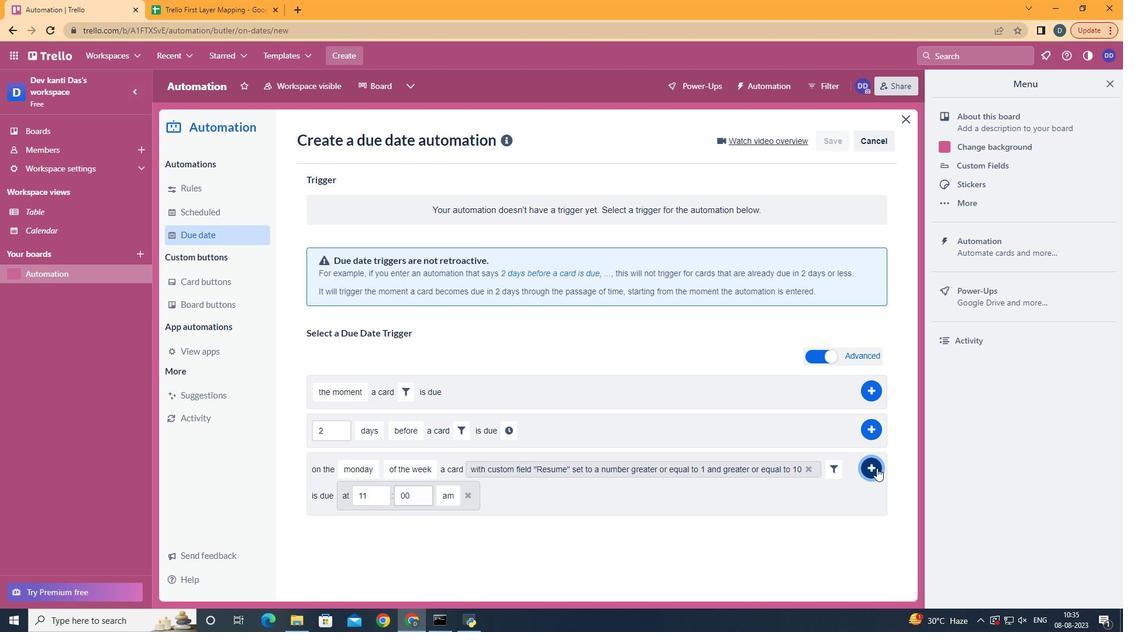 
Action: Mouse pressed left at (877, 468)
Screenshot: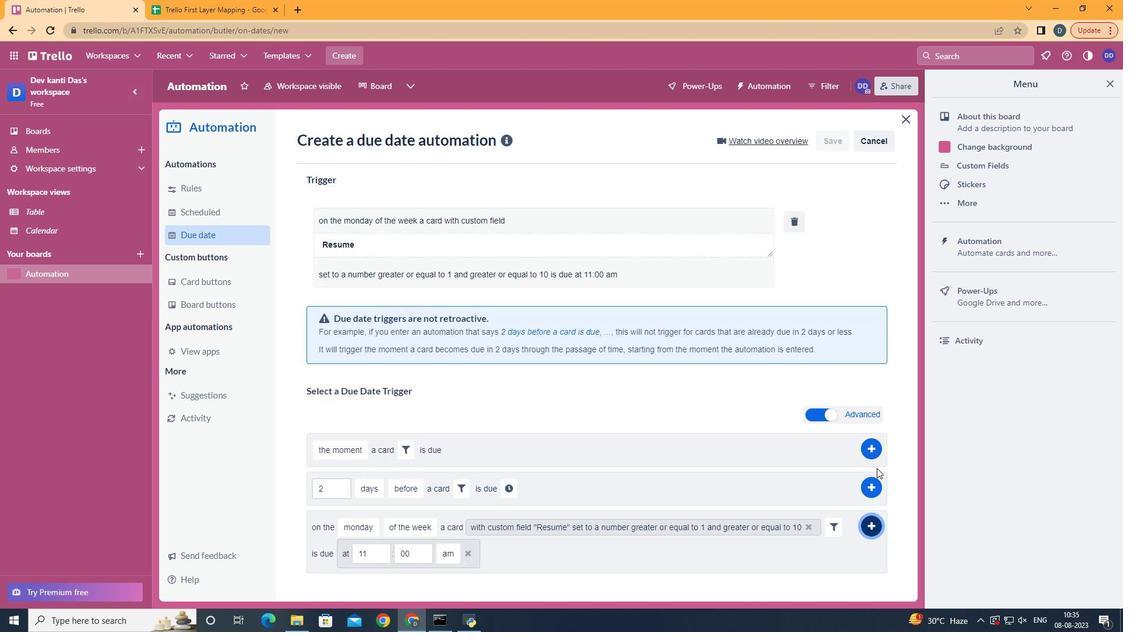 
Action: Mouse moved to (677, 247)
Screenshot: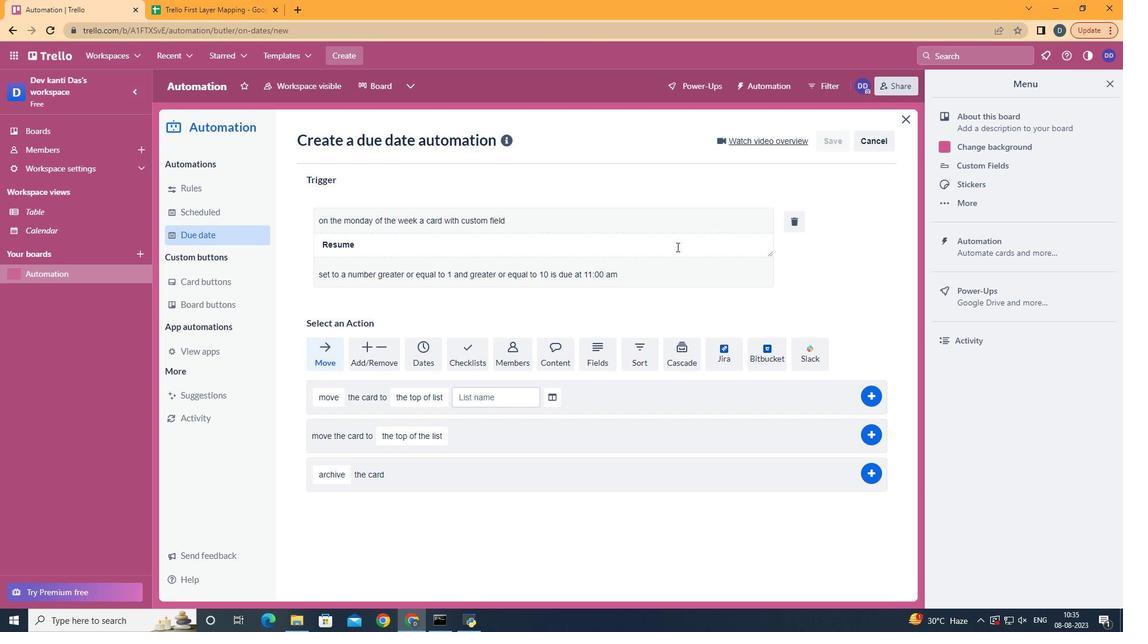
